 Task: Find connections with filter location Santafé with filter topic #Growthhacking with filter profile language German with filter current company Dentsu India with filter school ICFAI Foundation for Higher Education, Hyderabad with filter industry Internet Publishing with filter service category Real Estate Appraisal with filter keywords title Sales Representative
Action: Mouse moved to (525, 58)
Screenshot: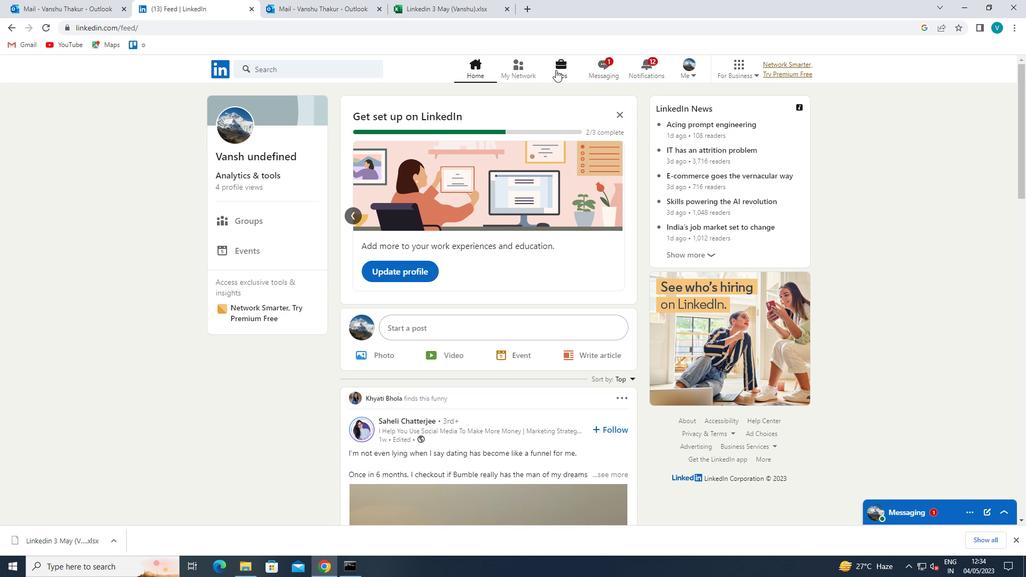 
Action: Mouse pressed left at (525, 58)
Screenshot: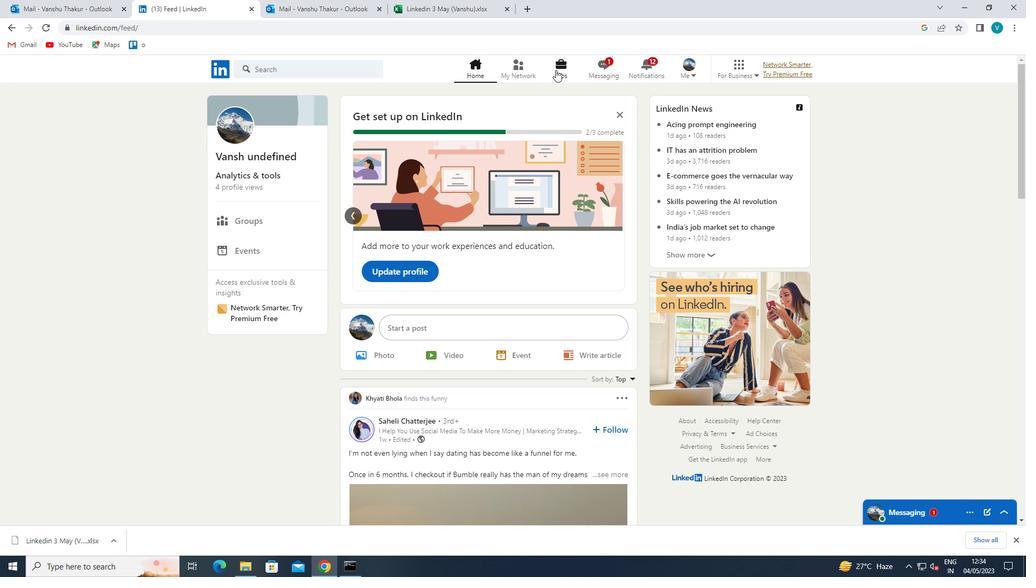 
Action: Mouse moved to (310, 136)
Screenshot: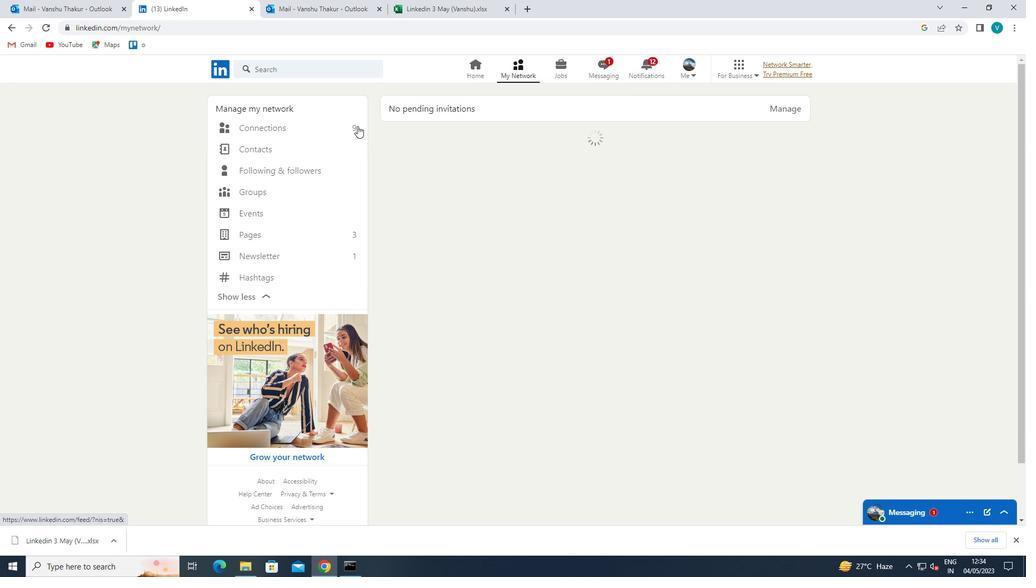 
Action: Mouse pressed left at (310, 136)
Screenshot: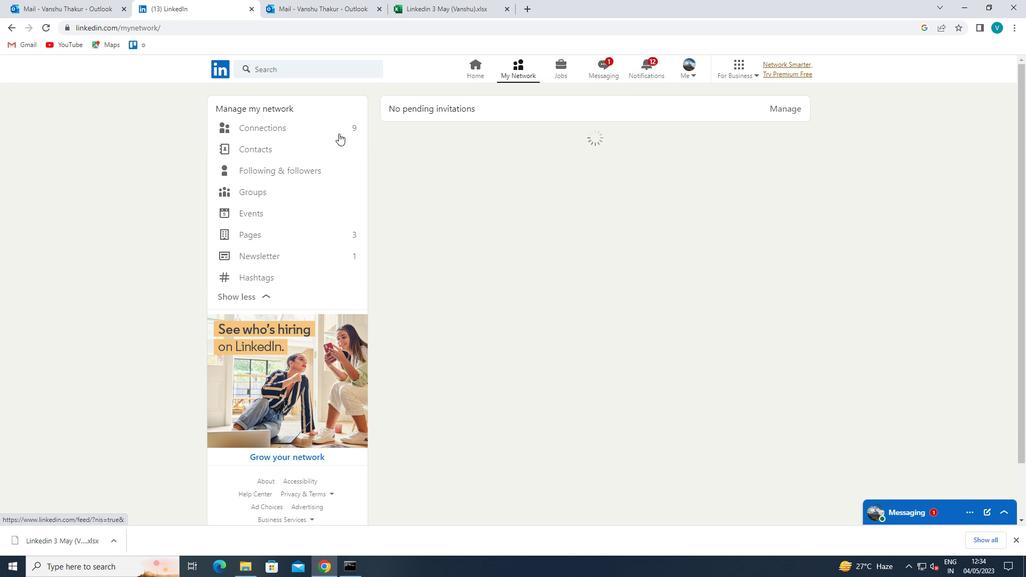 
Action: Mouse moved to (318, 130)
Screenshot: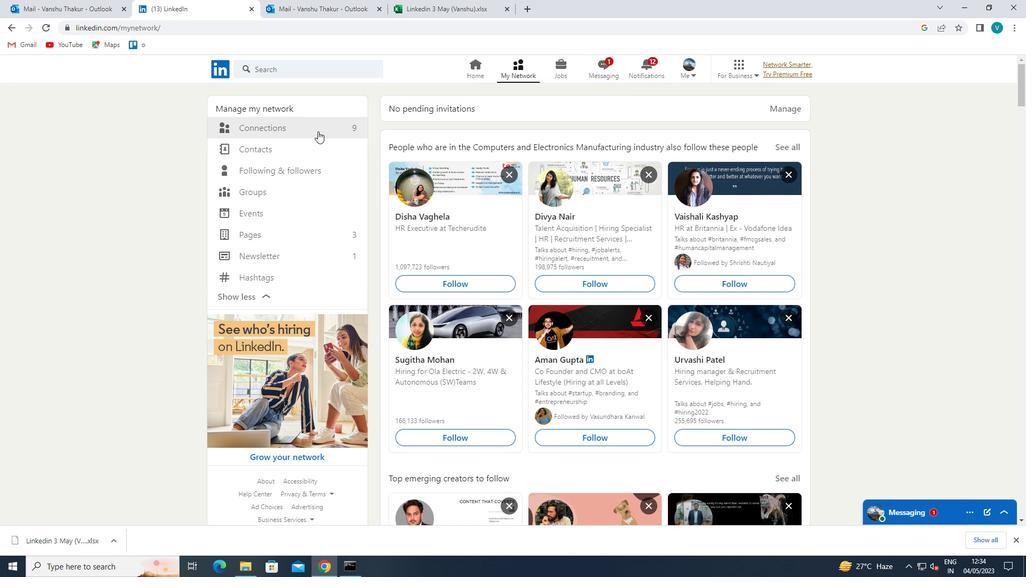 
Action: Mouse pressed left at (318, 130)
Screenshot: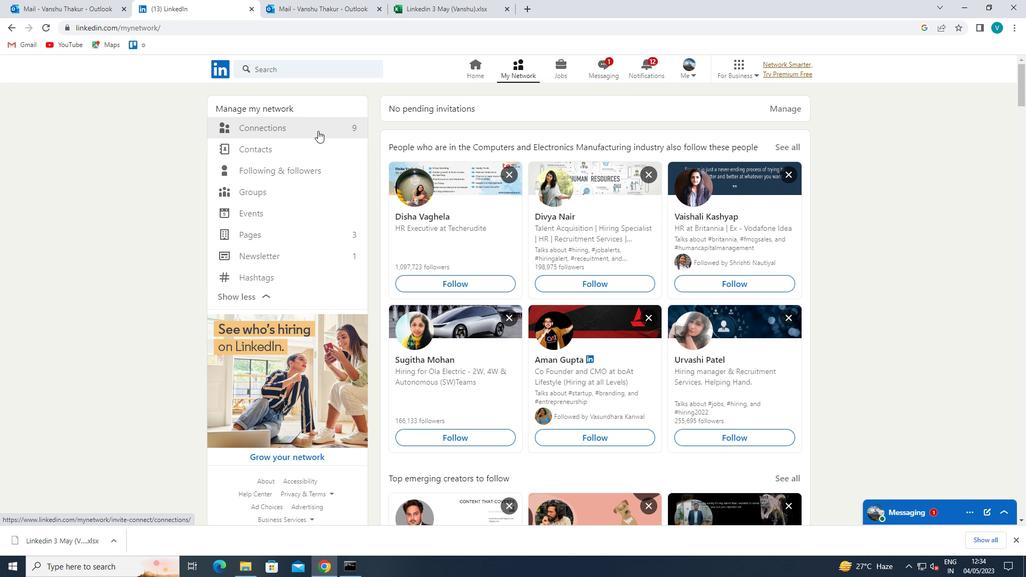 
Action: Mouse moved to (318, 130)
Screenshot: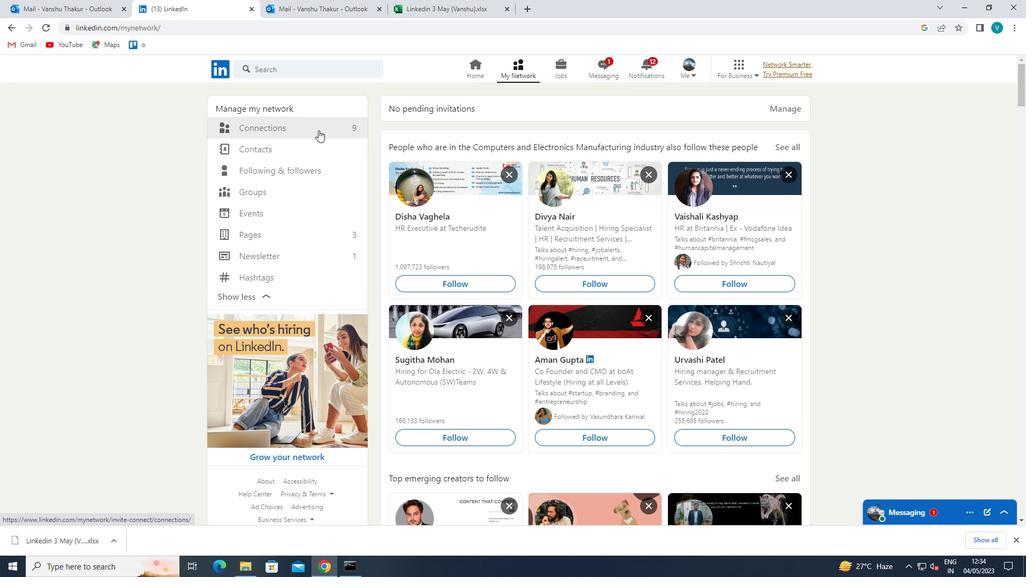 
Action: Mouse pressed left at (318, 130)
Screenshot: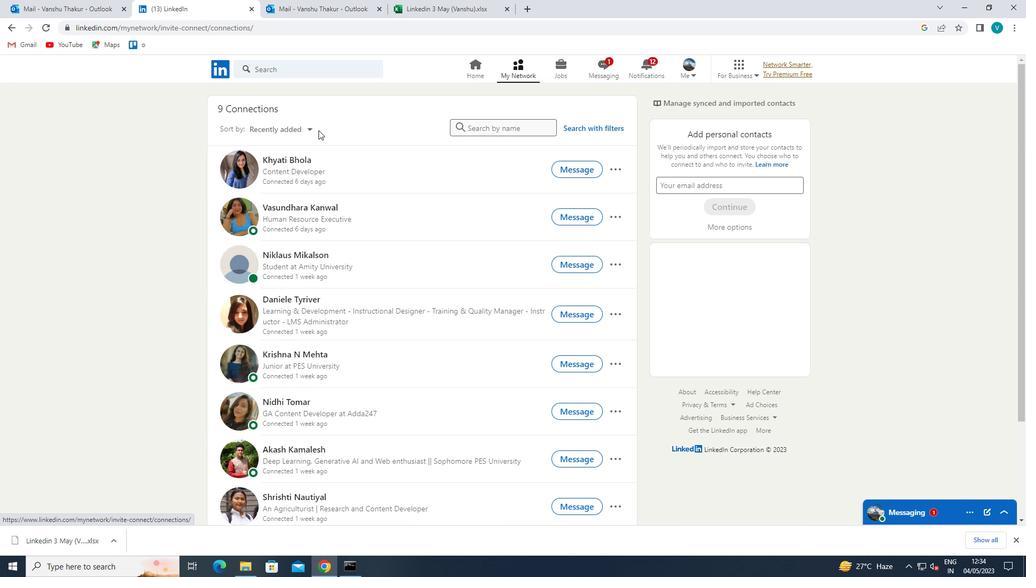 
Action: Mouse moved to (577, 124)
Screenshot: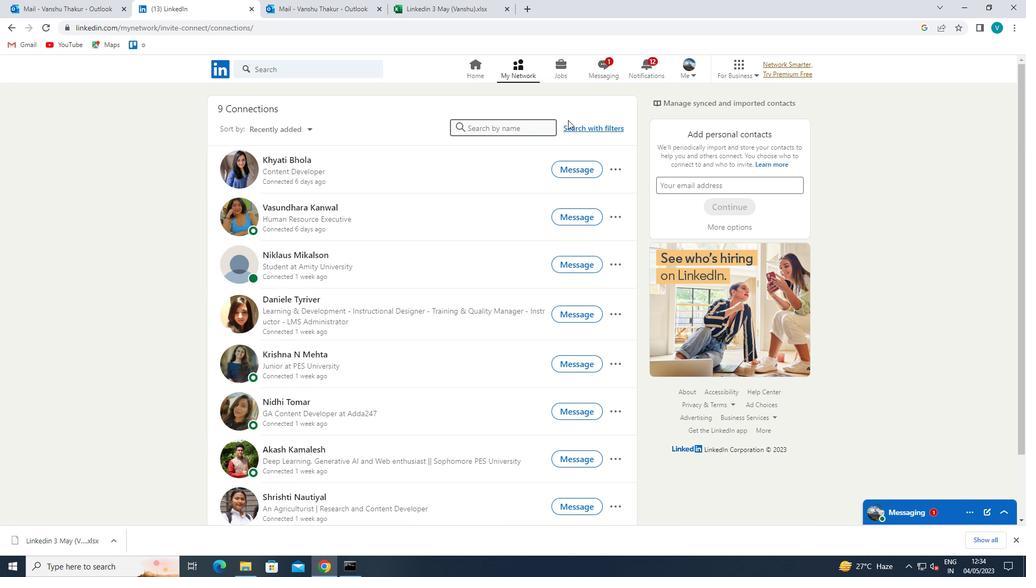 
Action: Mouse pressed left at (577, 124)
Screenshot: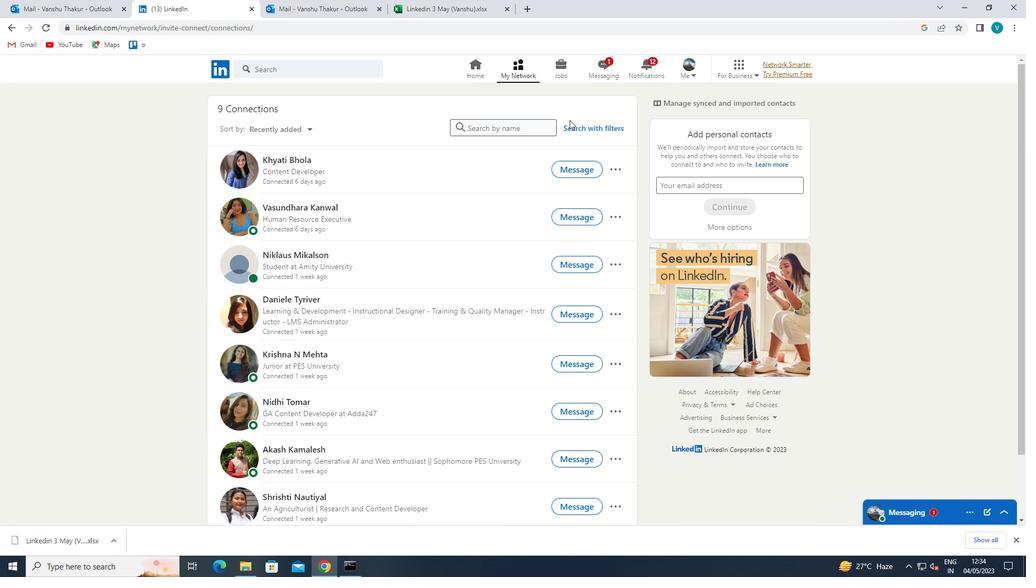 
Action: Mouse moved to (520, 100)
Screenshot: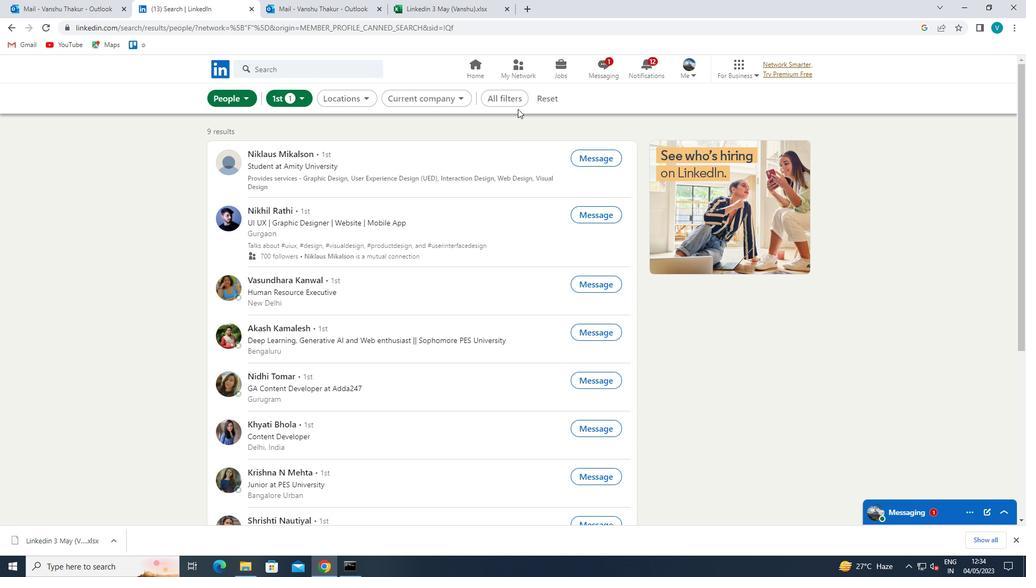 
Action: Mouse pressed left at (520, 100)
Screenshot: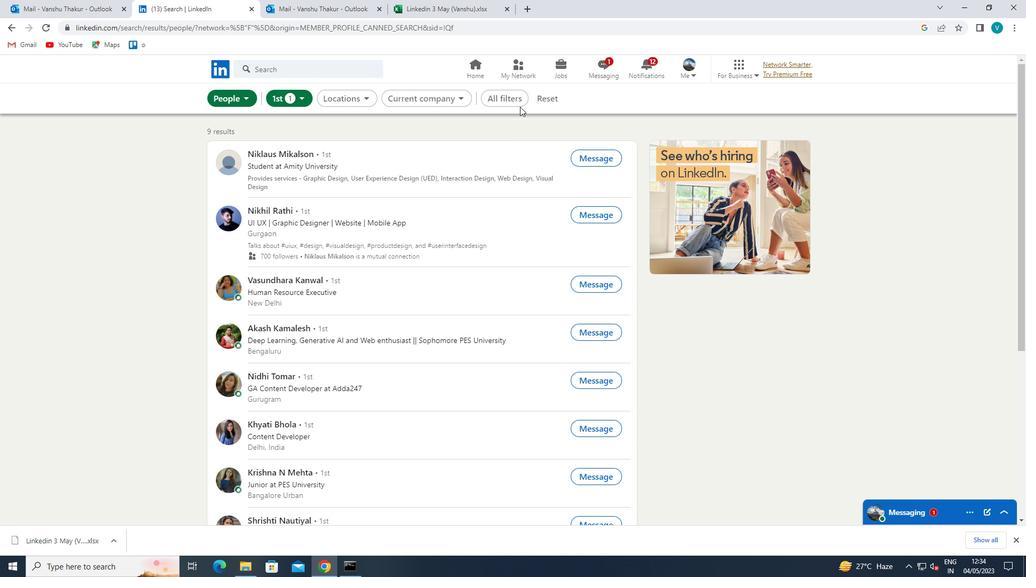 
Action: Mouse moved to (881, 236)
Screenshot: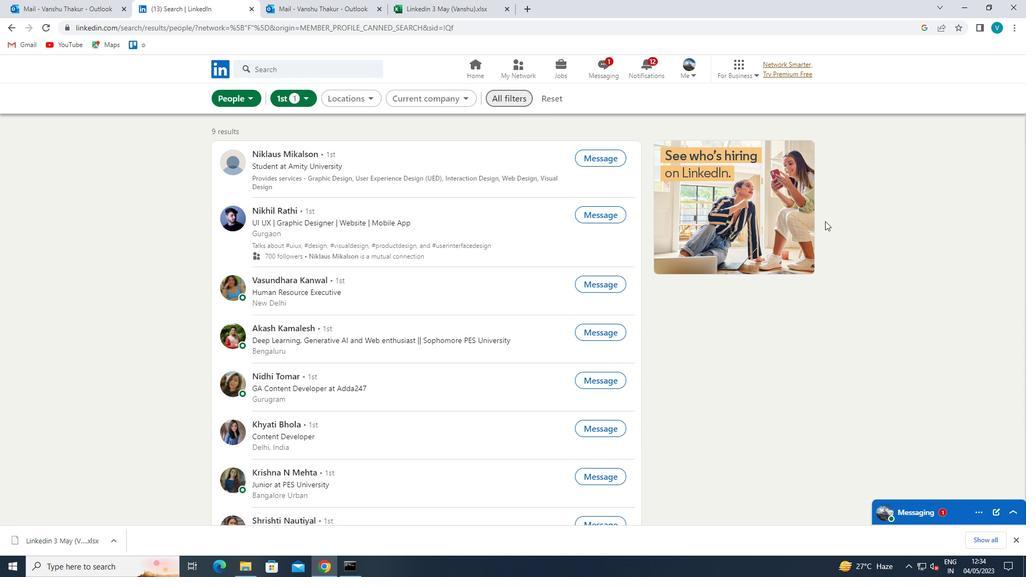 
Action: Mouse scrolled (881, 235) with delta (0, 0)
Screenshot: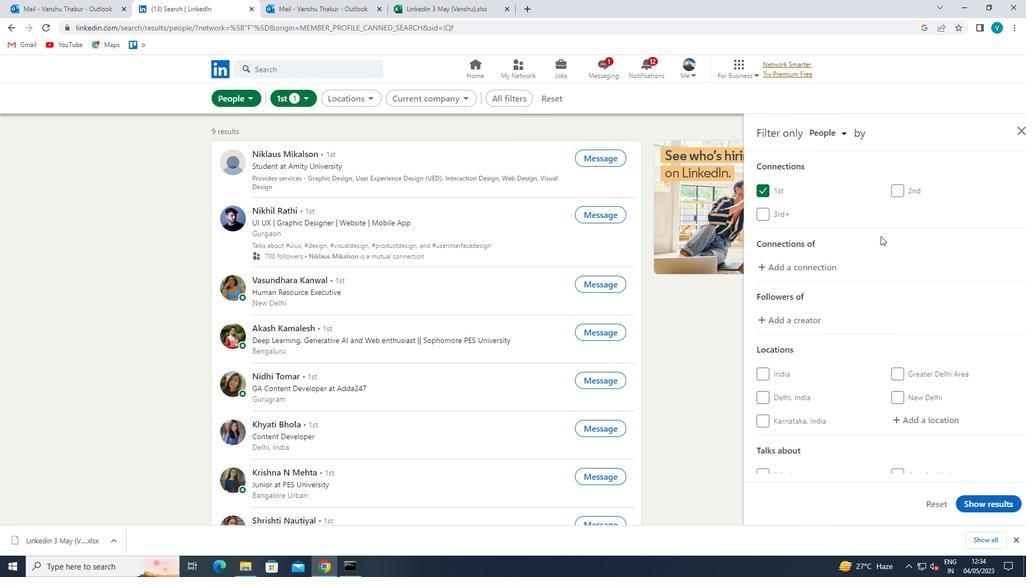 
Action: Mouse scrolled (881, 235) with delta (0, 0)
Screenshot: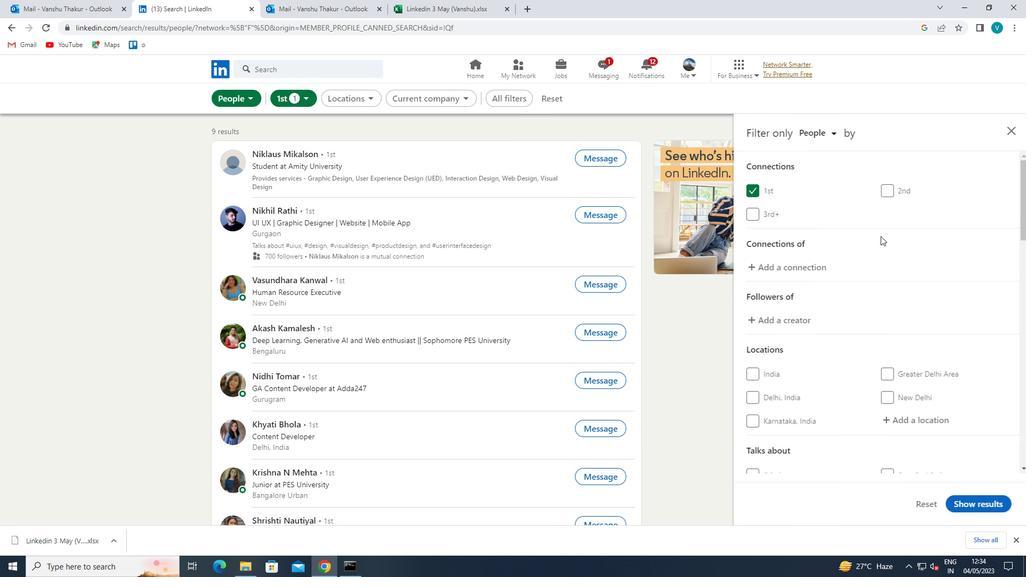 
Action: Mouse moved to (912, 310)
Screenshot: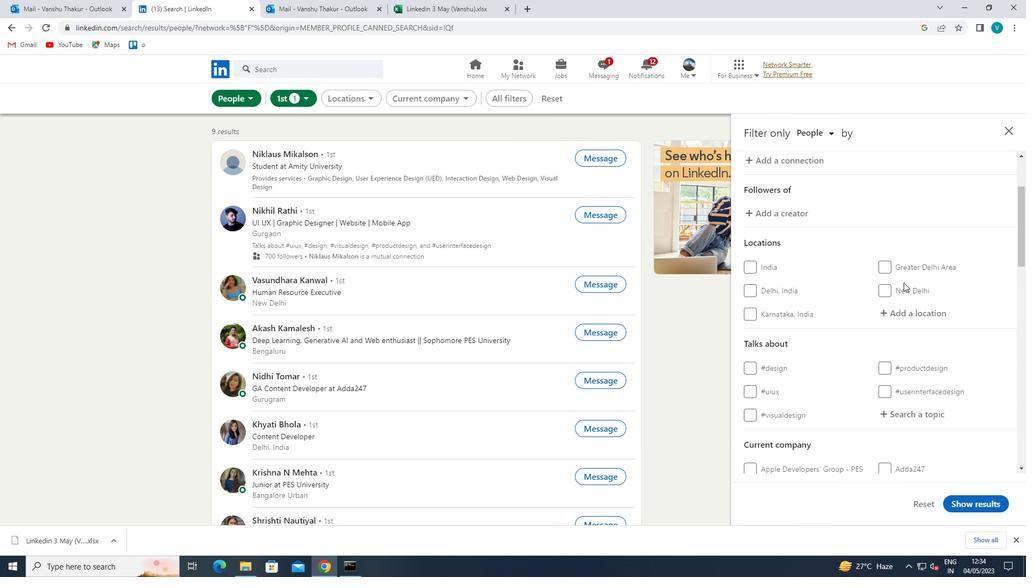 
Action: Mouse pressed left at (912, 310)
Screenshot: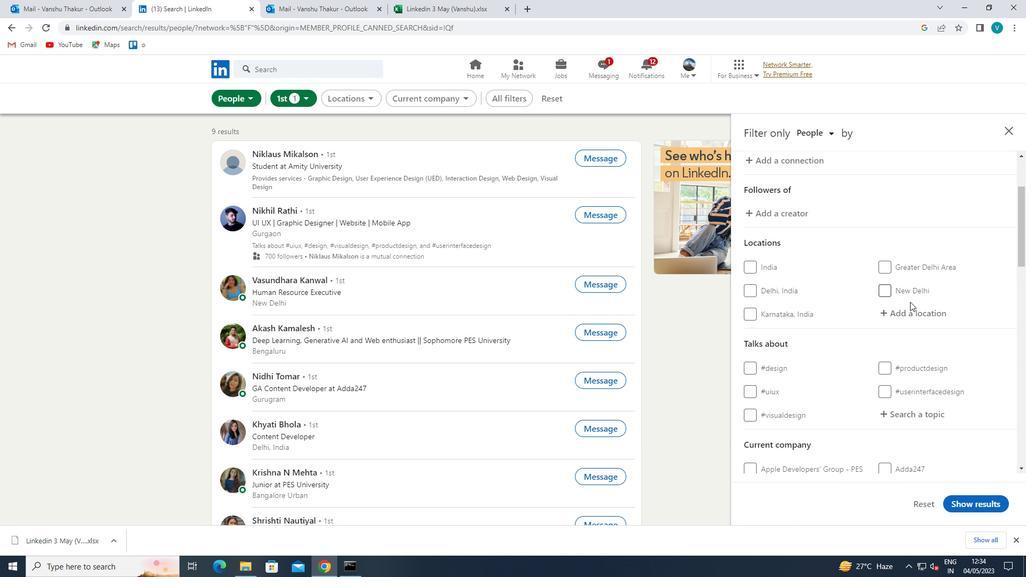 
Action: Key pressed <Key.shift>SANTAFE
Screenshot: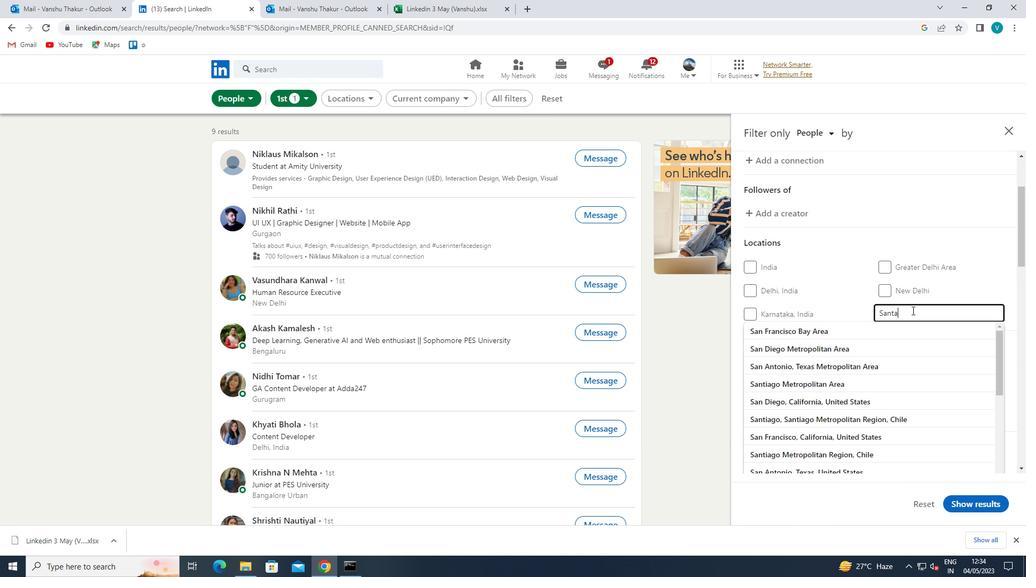 
Action: Mouse moved to (885, 329)
Screenshot: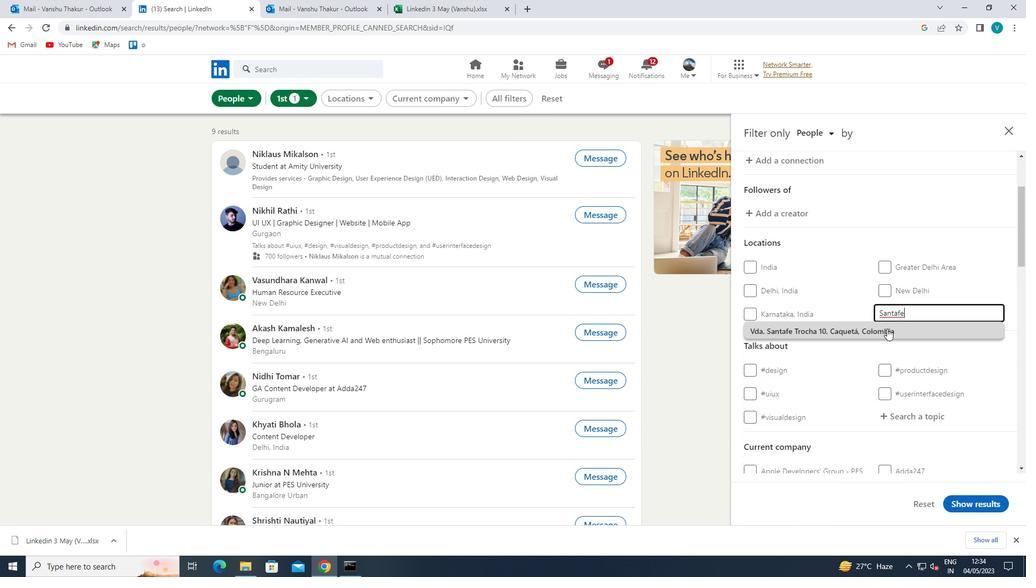 
Action: Mouse pressed left at (885, 329)
Screenshot: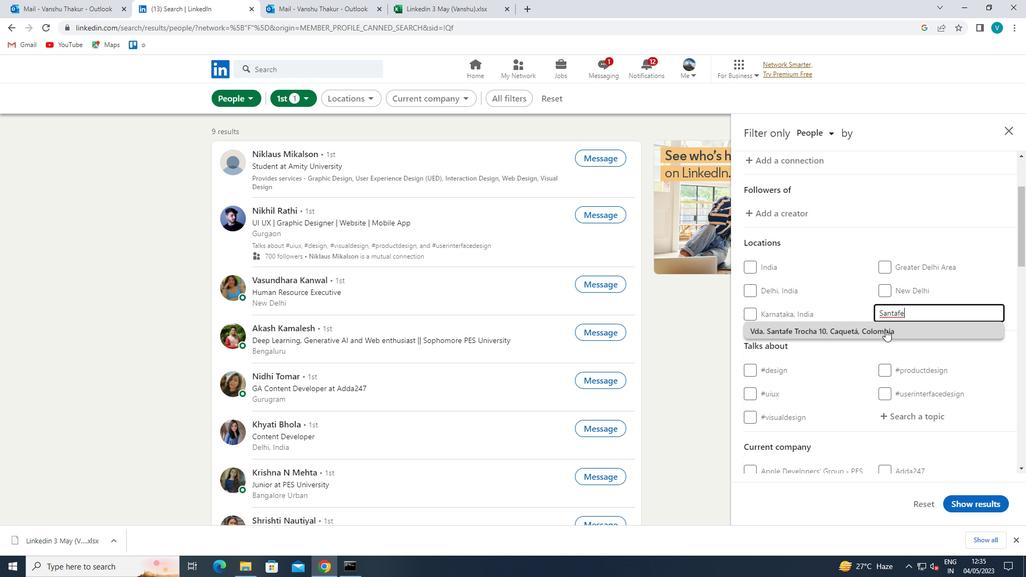 
Action: Mouse scrolled (885, 329) with delta (0, 0)
Screenshot: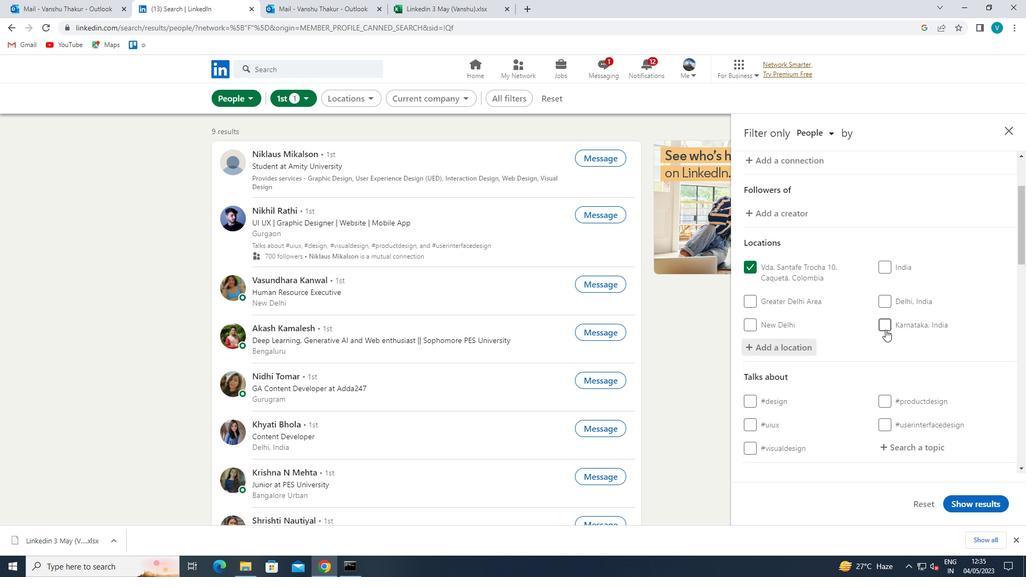 
Action: Mouse scrolled (885, 329) with delta (0, 0)
Screenshot: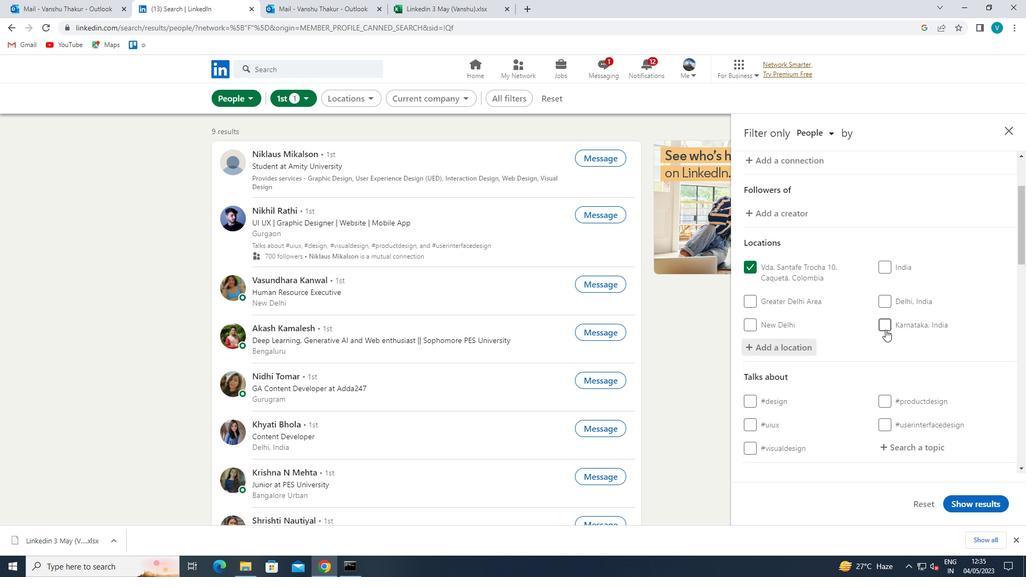 
Action: Mouse moved to (907, 349)
Screenshot: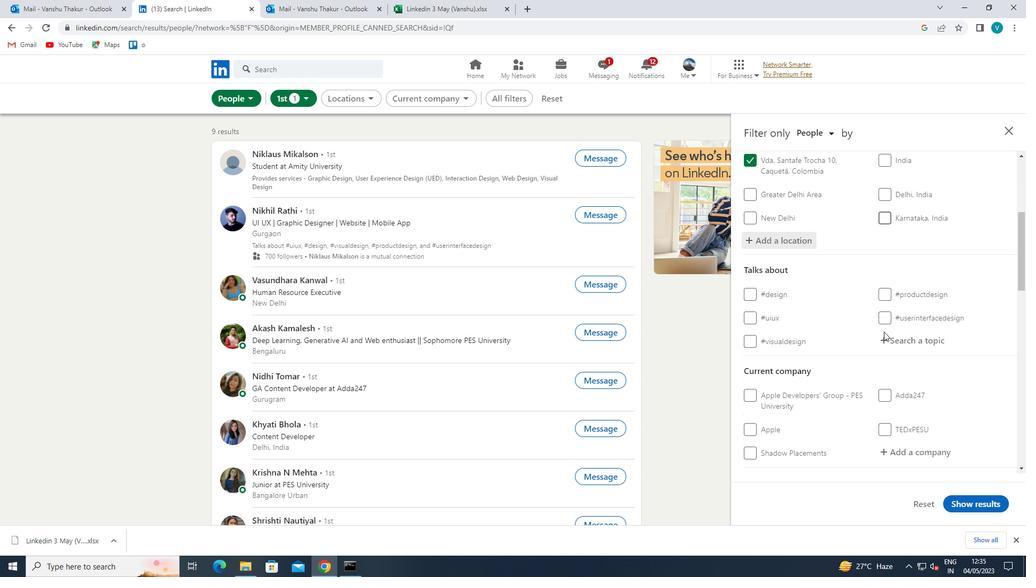 
Action: Mouse pressed left at (907, 349)
Screenshot: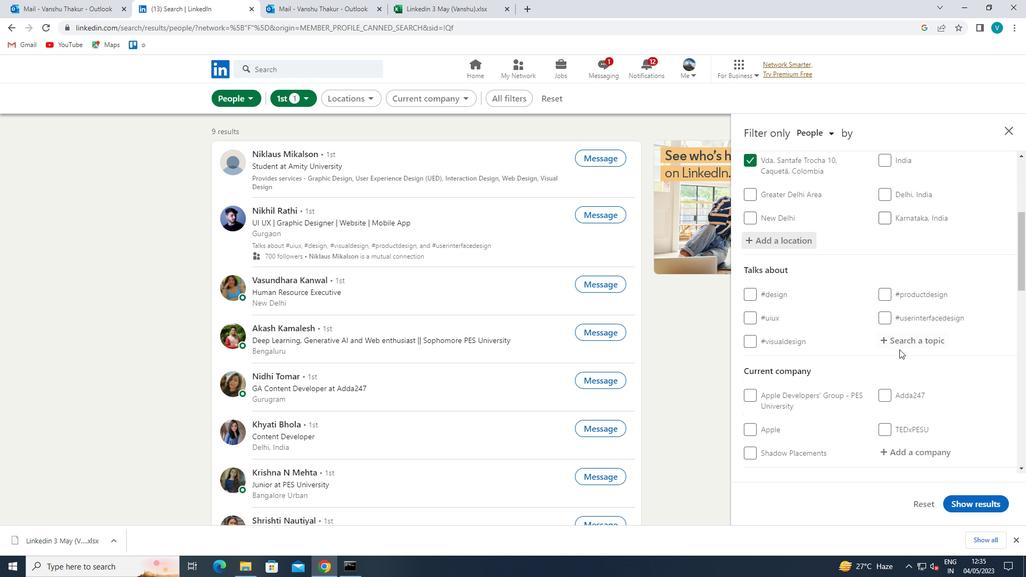 
Action: Mouse moved to (918, 342)
Screenshot: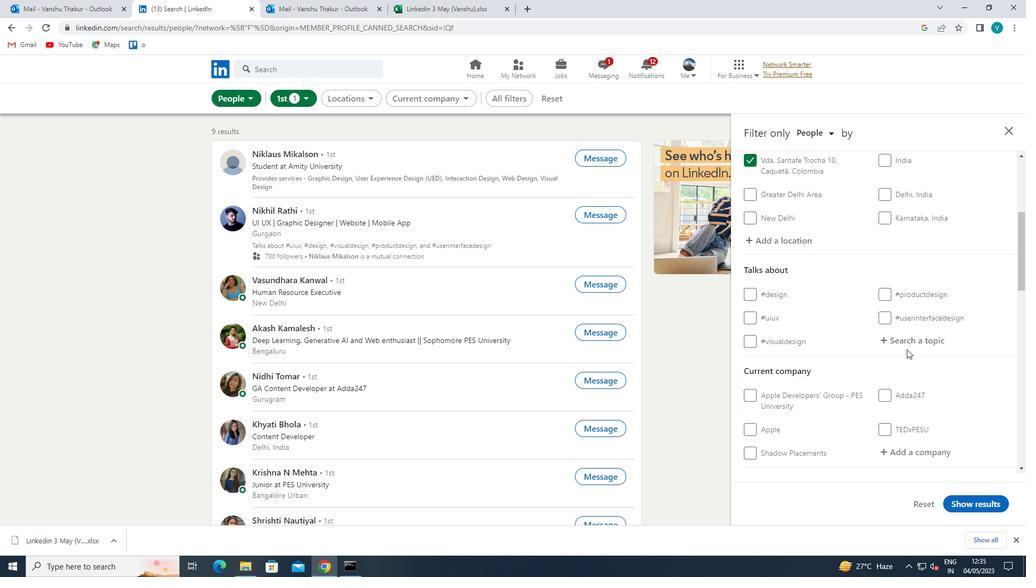 
Action: Mouse pressed left at (918, 342)
Screenshot: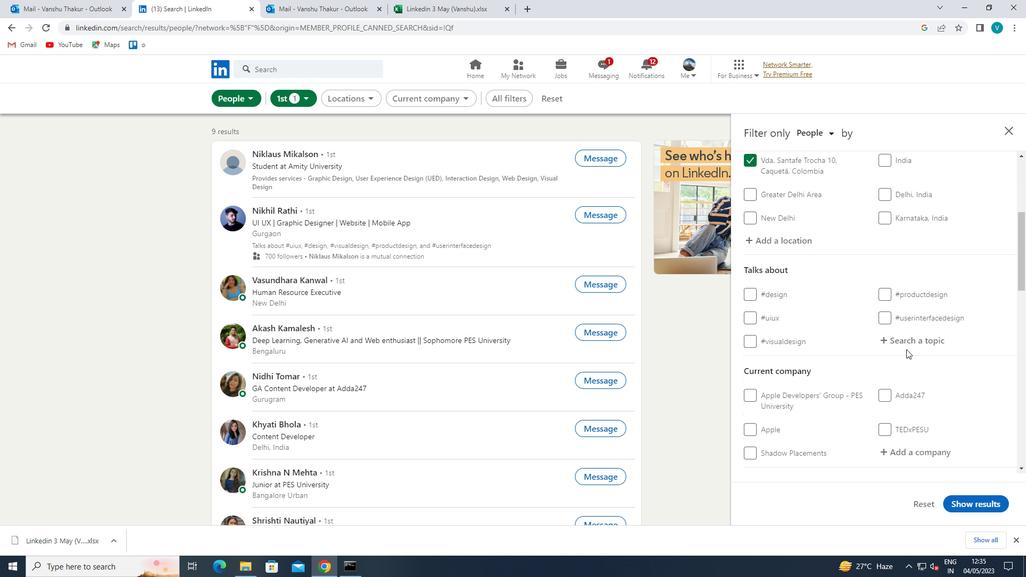 
Action: Key pressed GROWTH
Screenshot: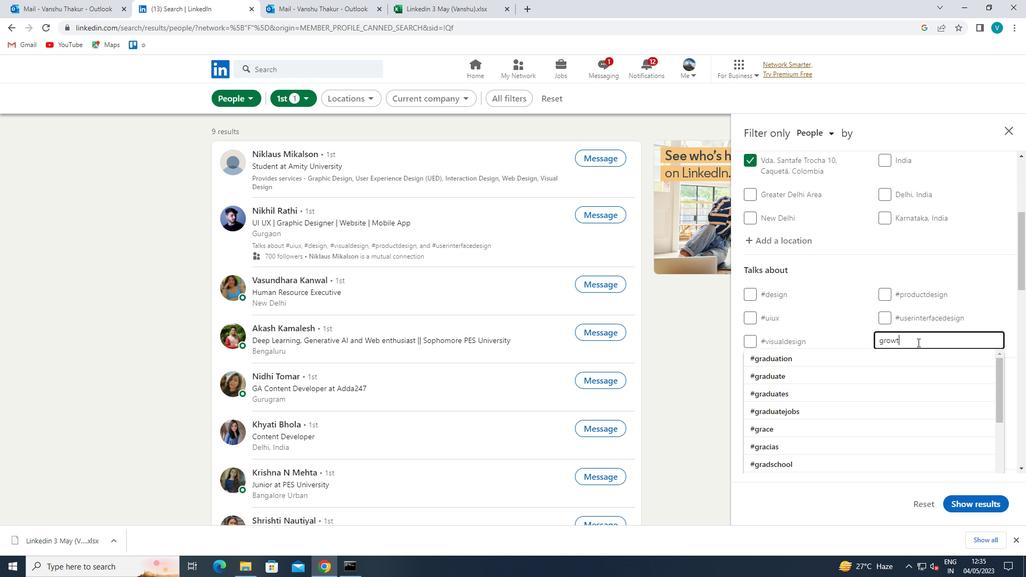 
Action: Mouse moved to (832, 387)
Screenshot: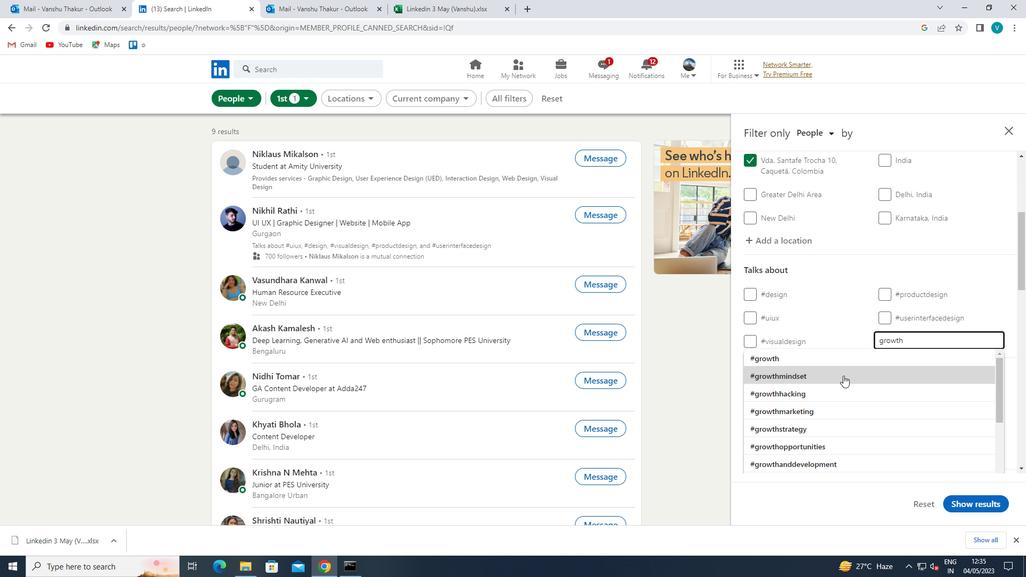 
Action: Mouse pressed left at (832, 387)
Screenshot: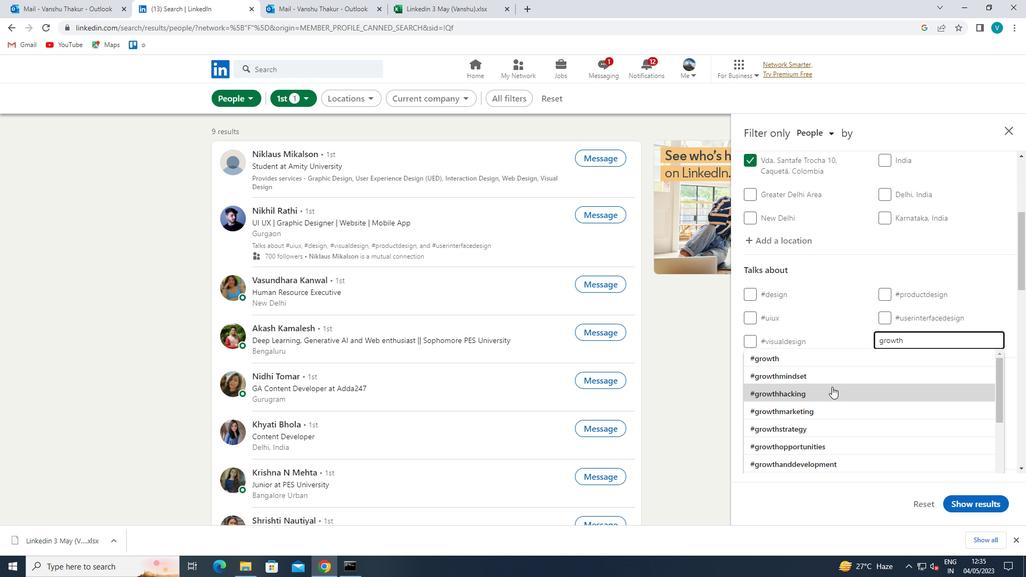 
Action: Mouse moved to (831, 387)
Screenshot: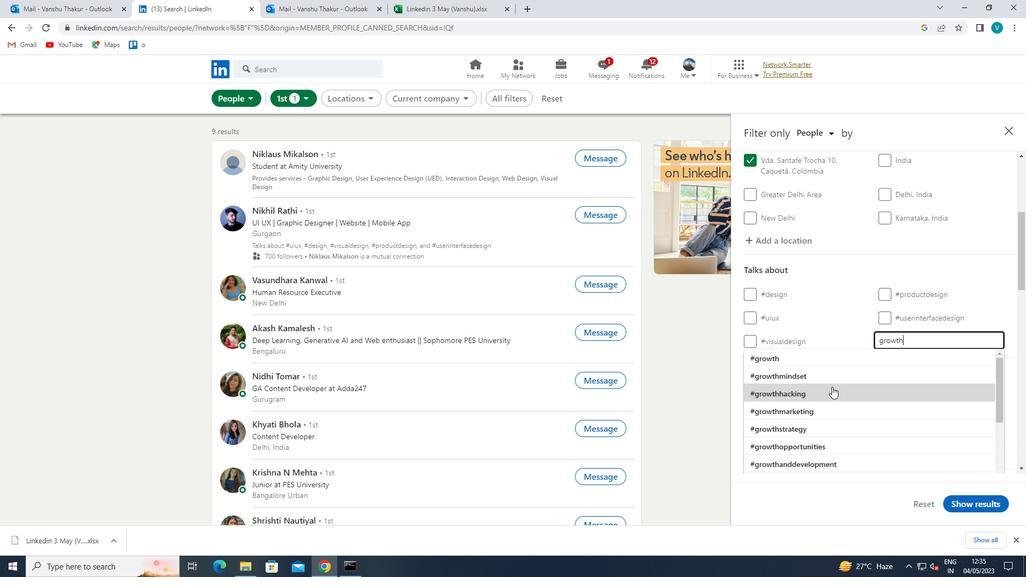
Action: Mouse scrolled (831, 387) with delta (0, 0)
Screenshot: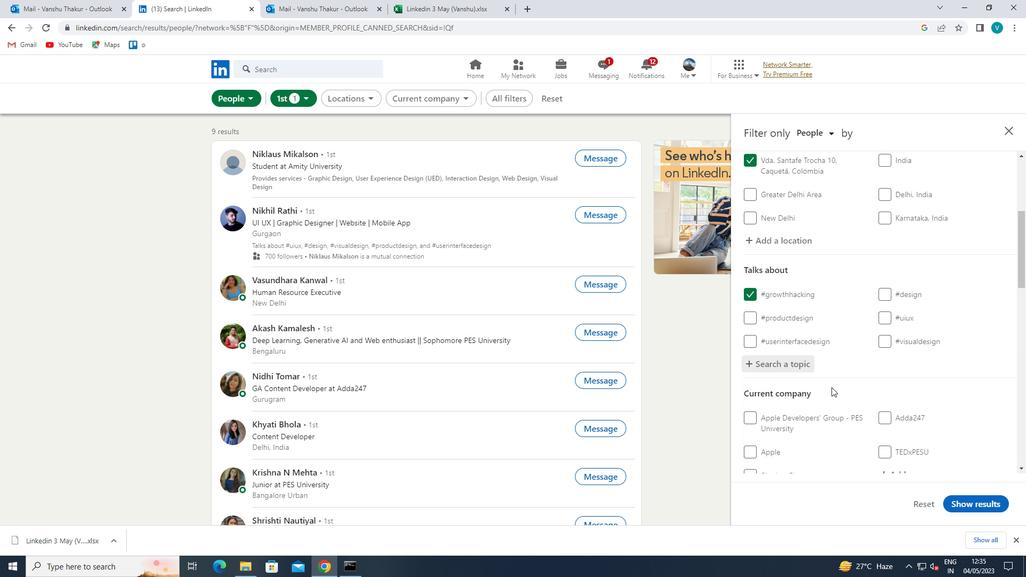 
Action: Mouse scrolled (831, 387) with delta (0, 0)
Screenshot: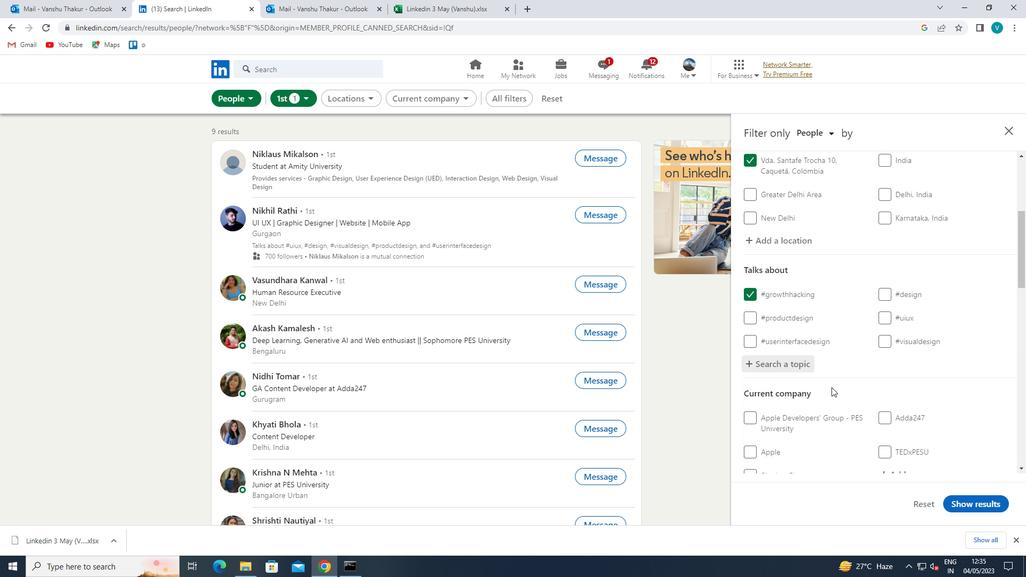 
Action: Mouse moved to (831, 387)
Screenshot: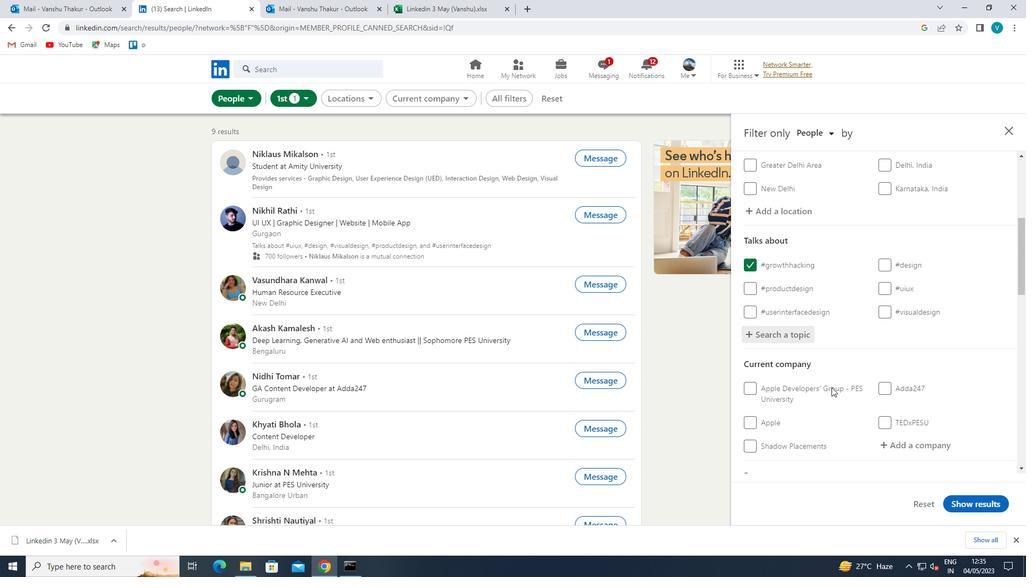 
Action: Mouse scrolled (831, 387) with delta (0, 0)
Screenshot: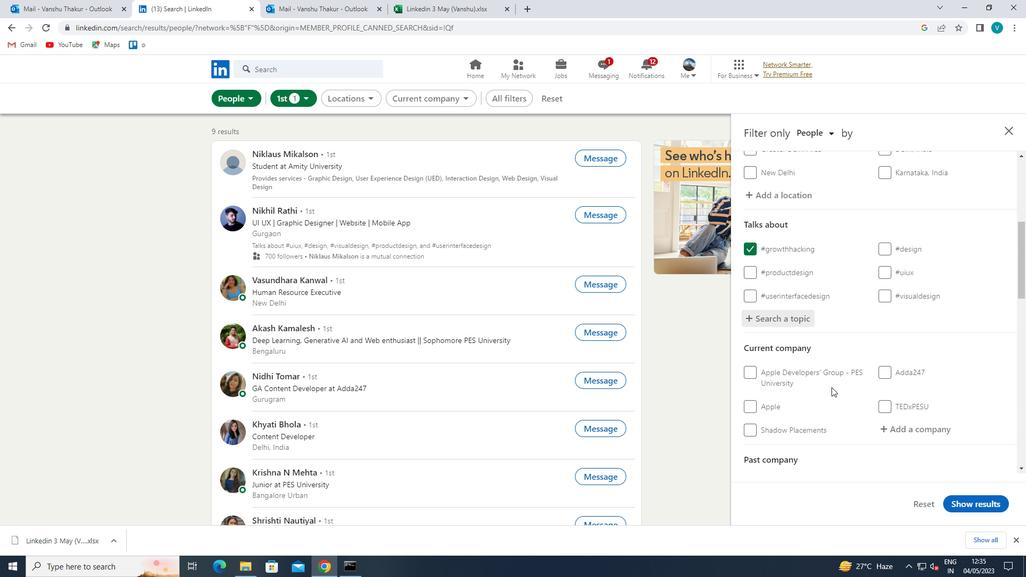 
Action: Mouse scrolled (831, 387) with delta (0, 0)
Screenshot: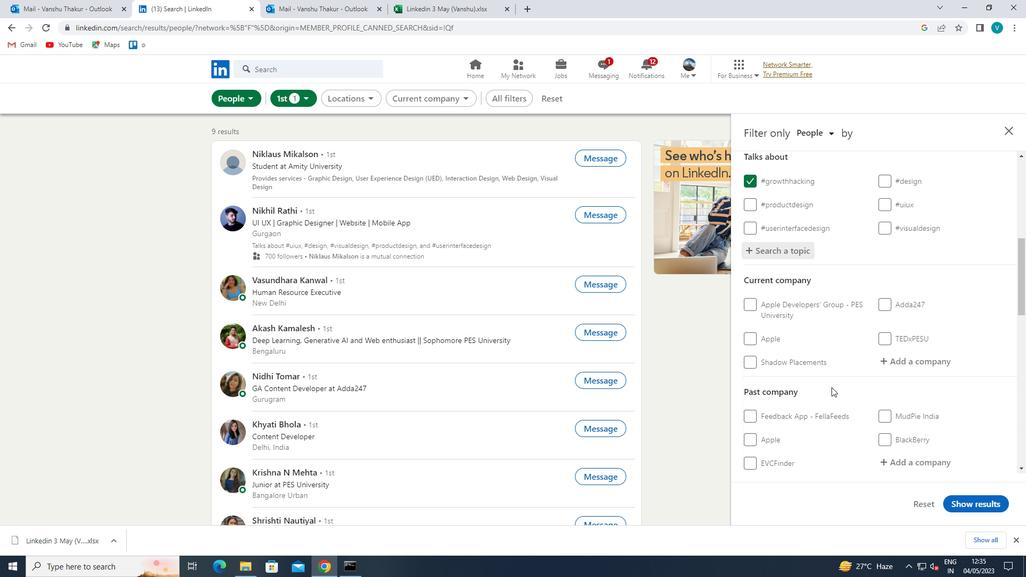 
Action: Mouse moved to (912, 267)
Screenshot: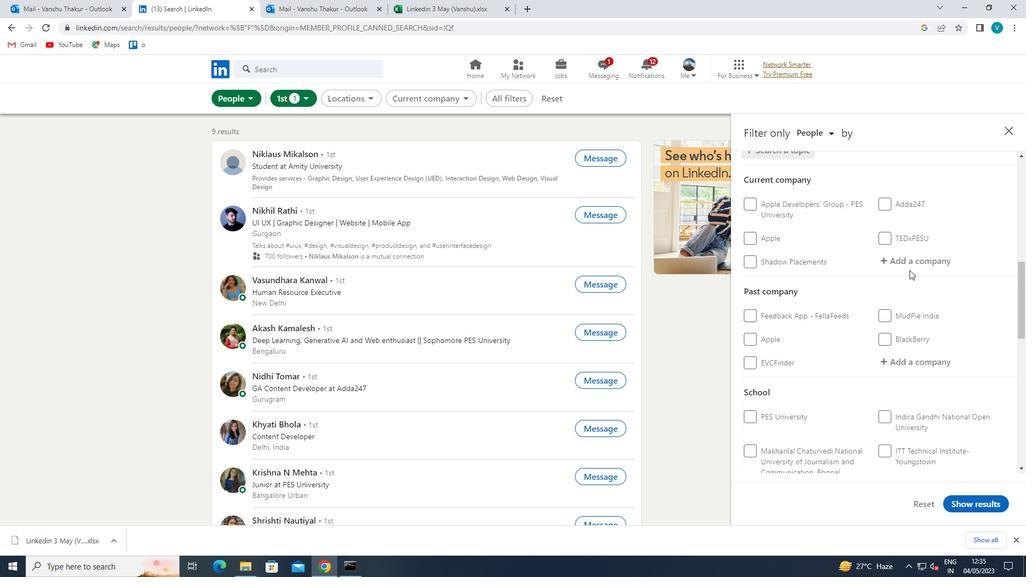 
Action: Mouse pressed left at (912, 267)
Screenshot: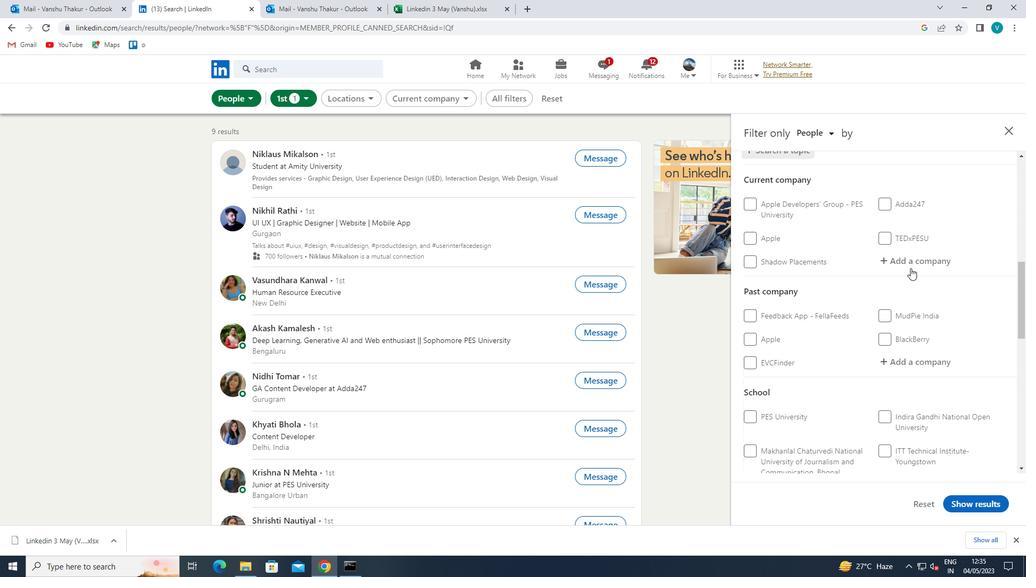 
Action: Mouse moved to (914, 265)
Screenshot: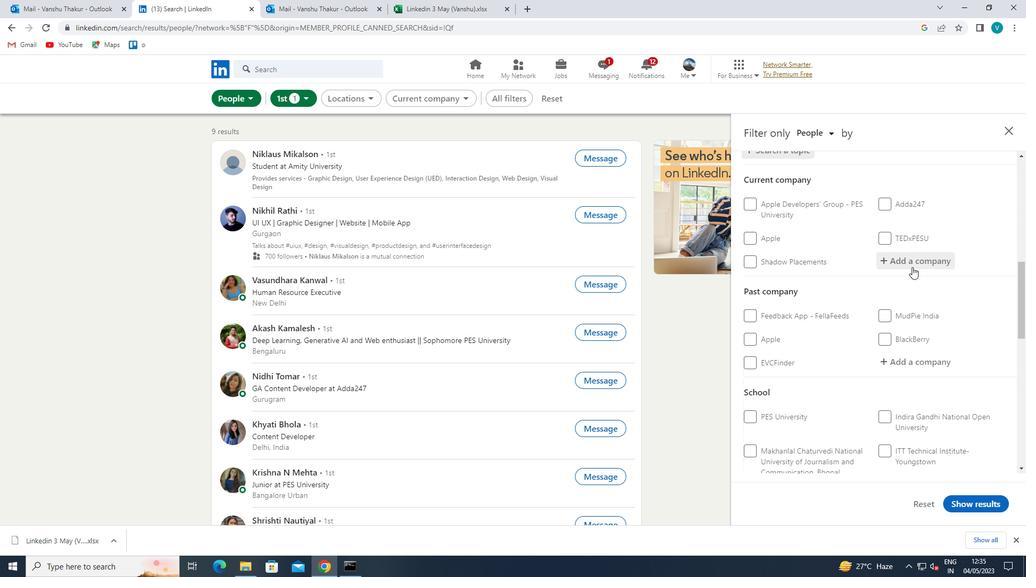 
Action: Key pressed <Key.shift><Key.shift>DENTSU
Screenshot: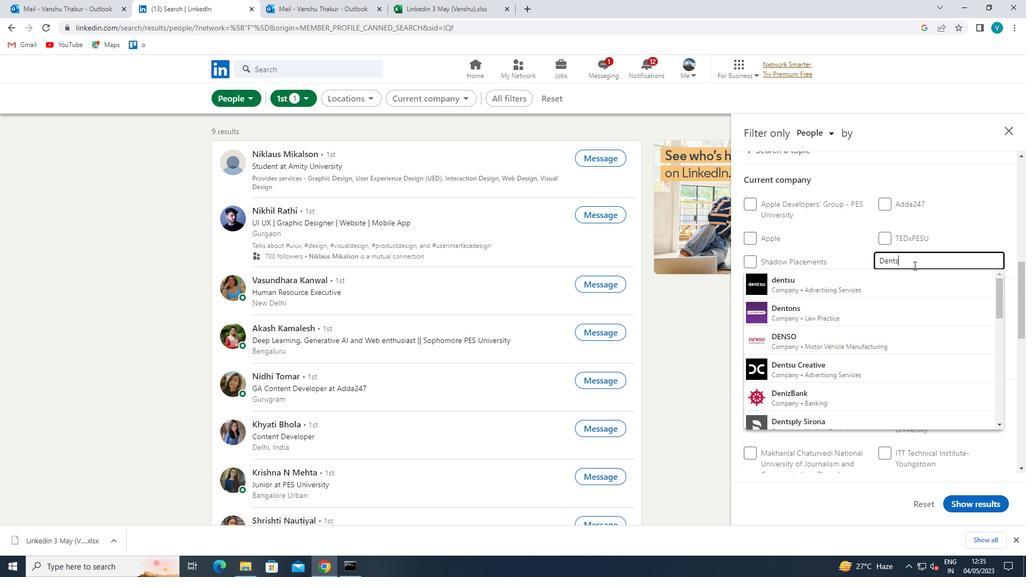 
Action: Mouse moved to (901, 392)
Screenshot: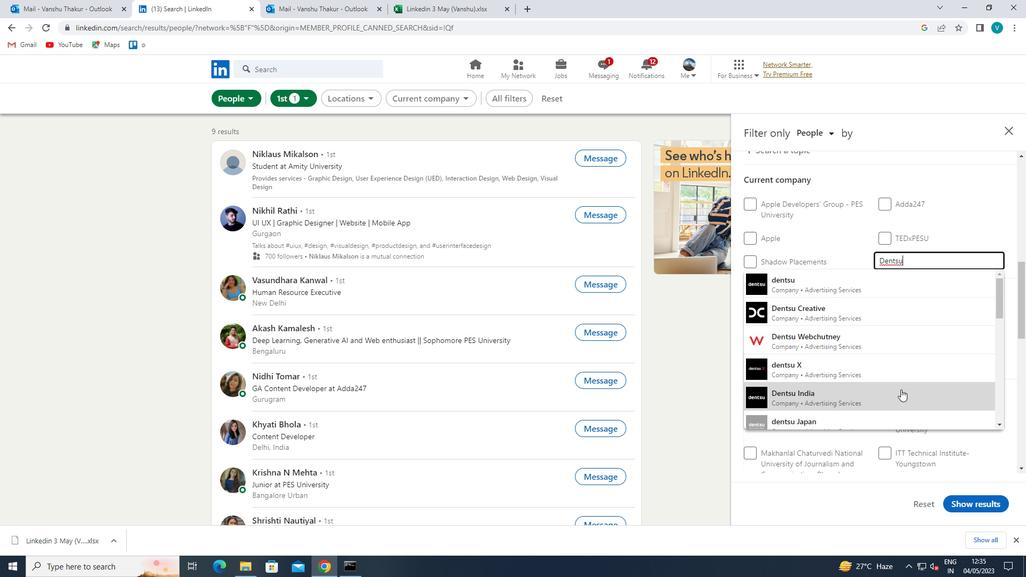 
Action: Mouse pressed left at (901, 392)
Screenshot: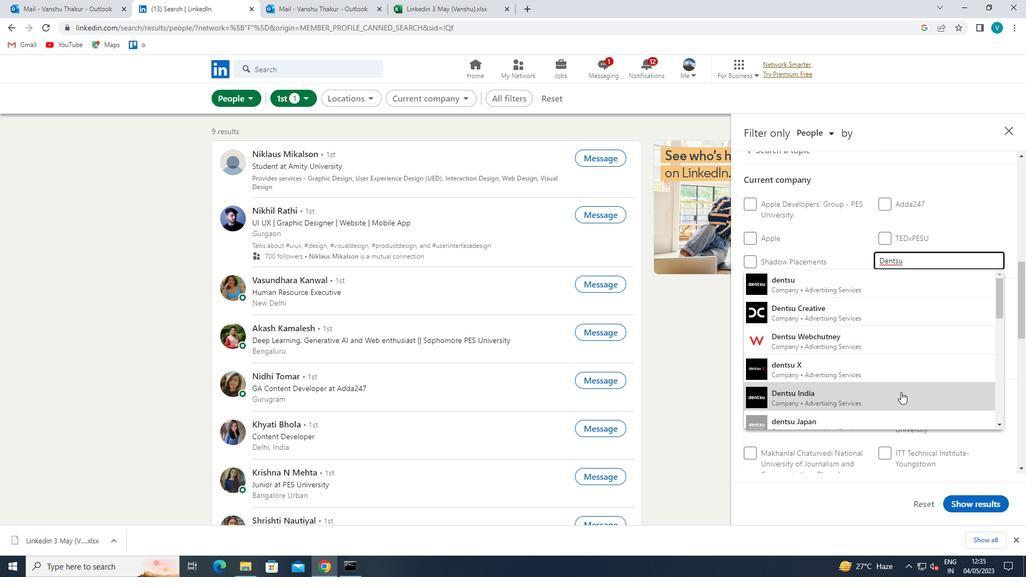 
Action: Mouse moved to (918, 303)
Screenshot: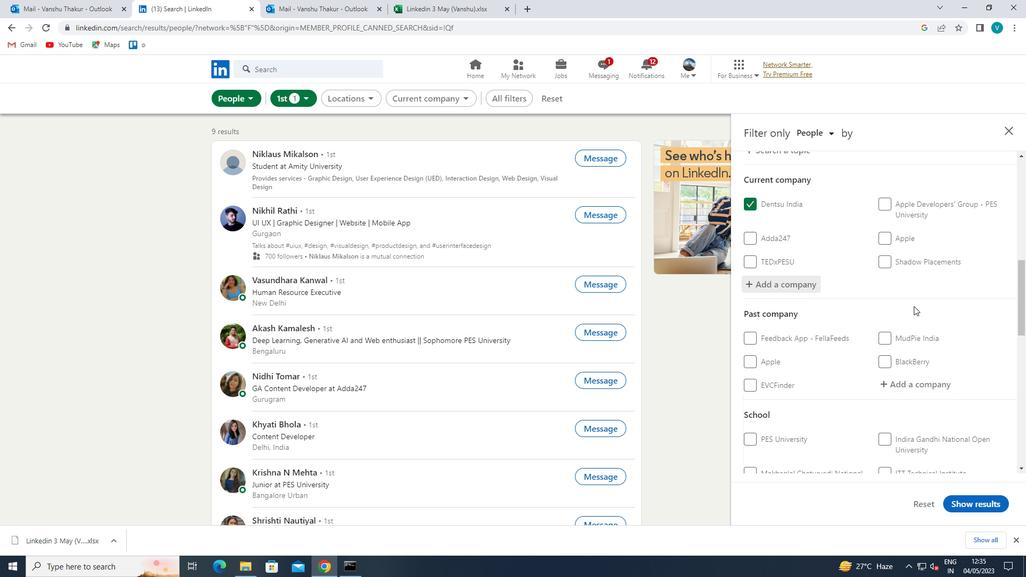 
Action: Mouse scrolled (918, 303) with delta (0, 0)
Screenshot: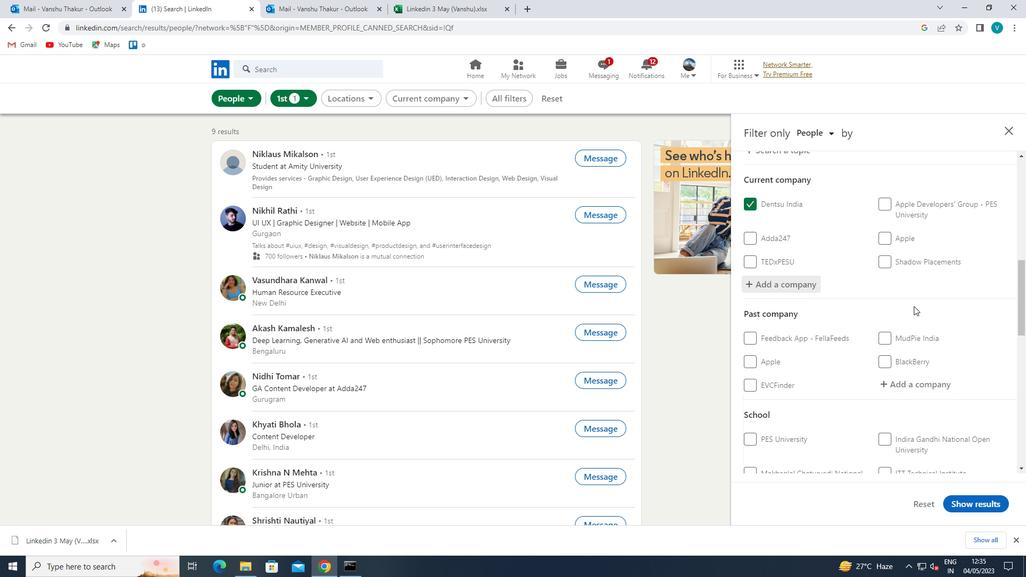 
Action: Mouse moved to (919, 303)
Screenshot: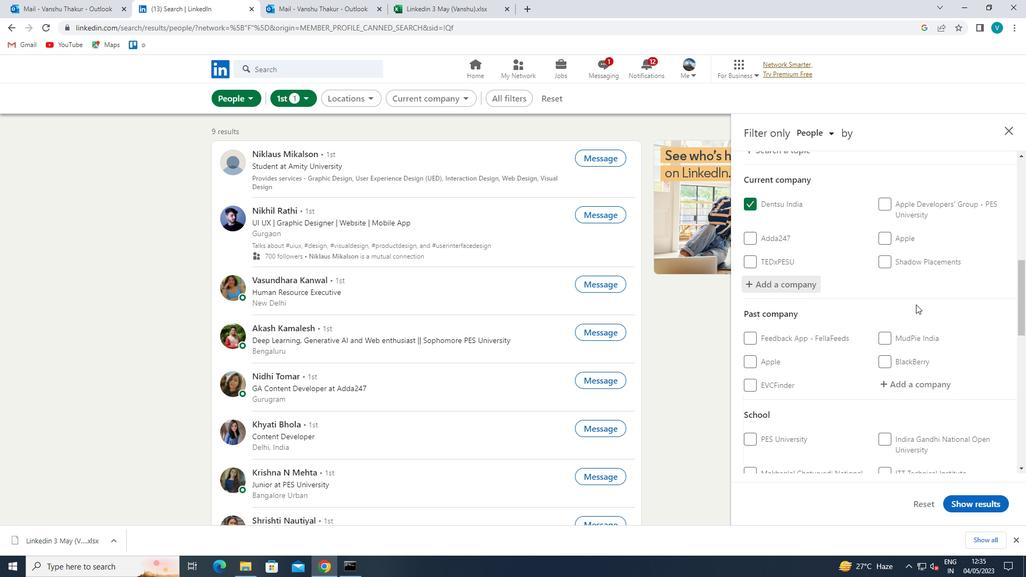 
Action: Mouse scrolled (919, 302) with delta (0, 0)
Screenshot: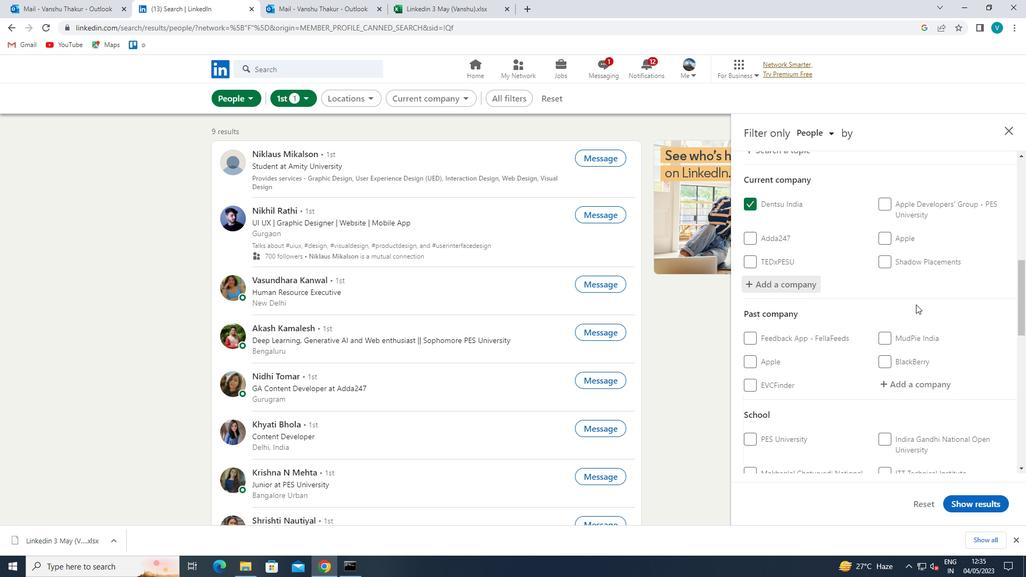
Action: Mouse moved to (920, 302)
Screenshot: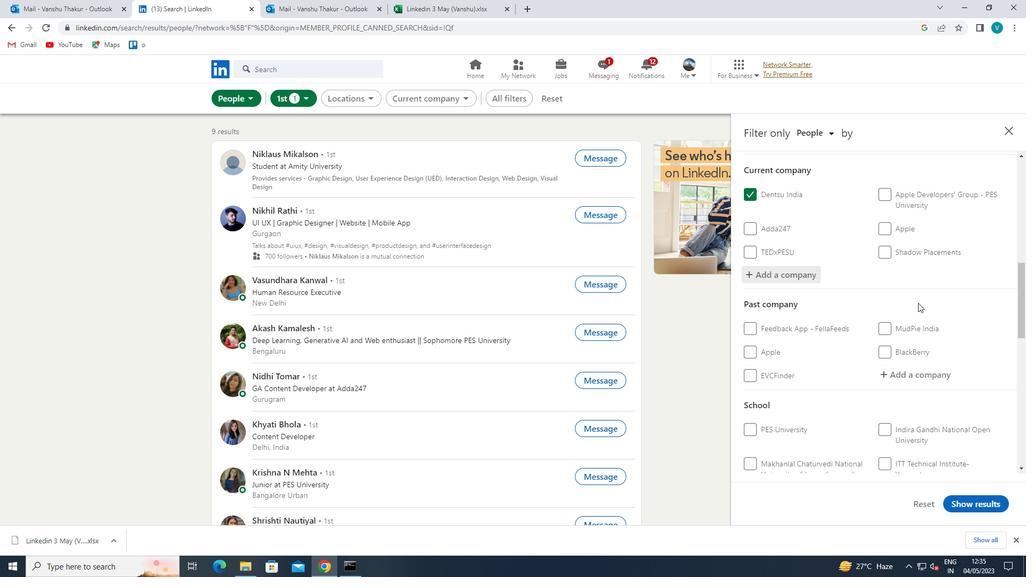 
Action: Mouse scrolled (920, 301) with delta (0, 0)
Screenshot: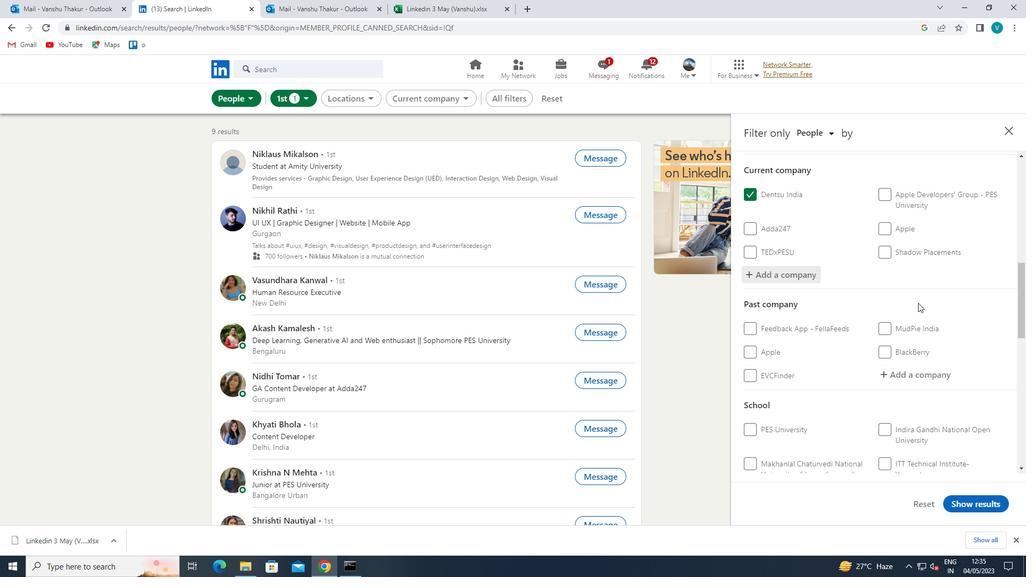 
Action: Mouse moved to (916, 355)
Screenshot: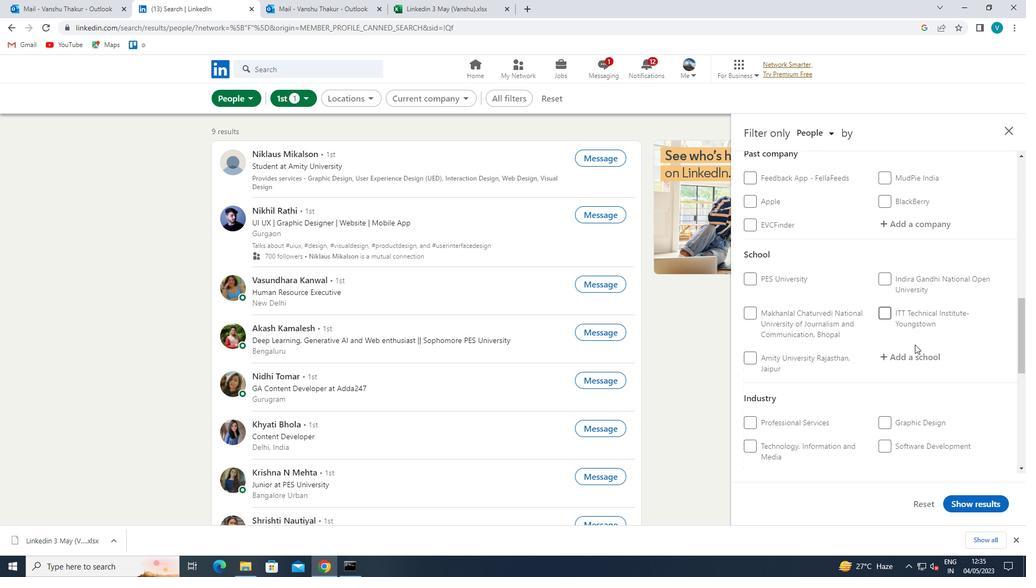 
Action: Mouse pressed left at (916, 355)
Screenshot: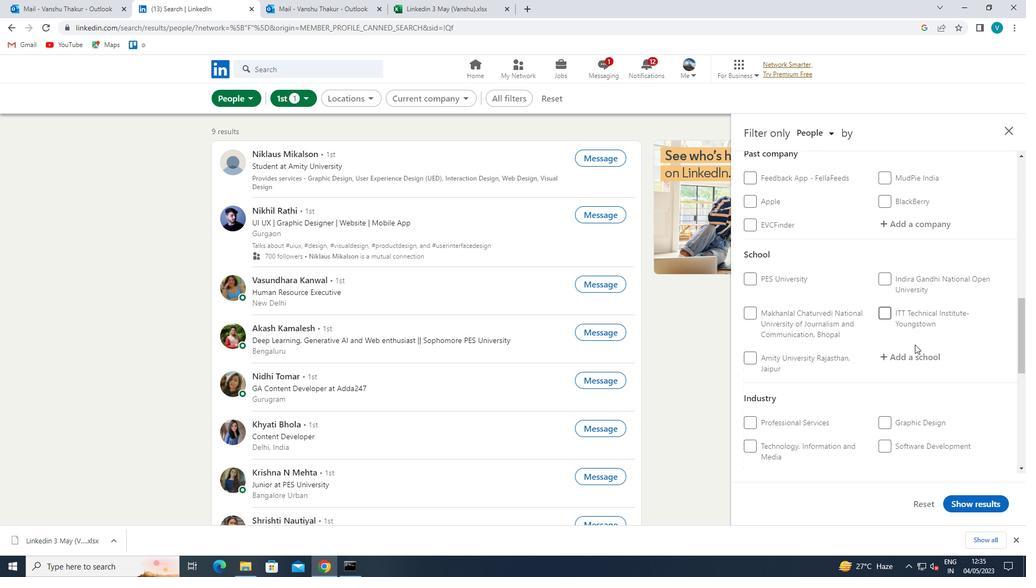
Action: Key pressed <Key.shift>ICFAI
Screenshot: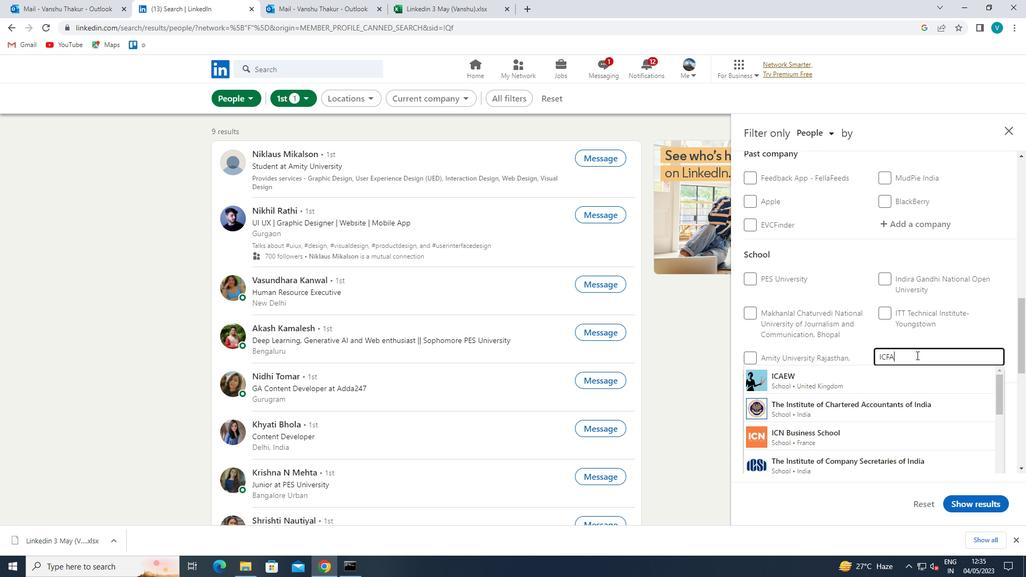 
Action: Mouse moved to (924, 466)
Screenshot: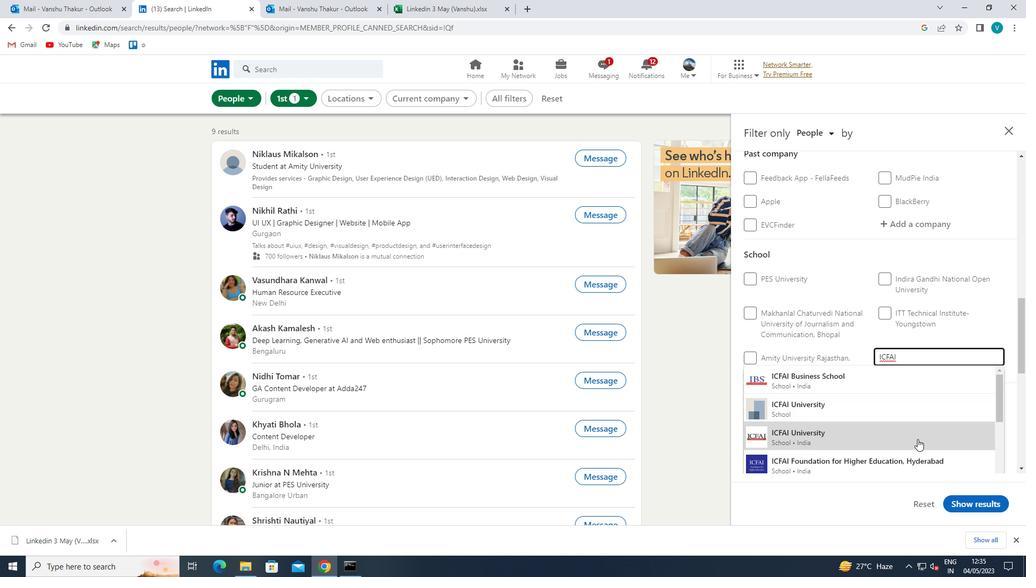 
Action: Mouse pressed left at (924, 466)
Screenshot: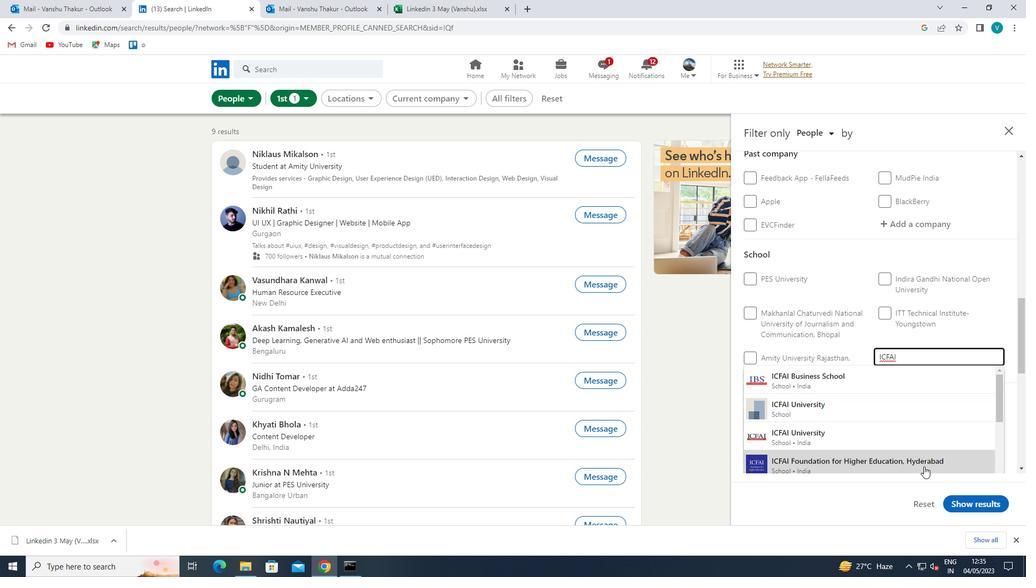 
Action: Mouse moved to (920, 436)
Screenshot: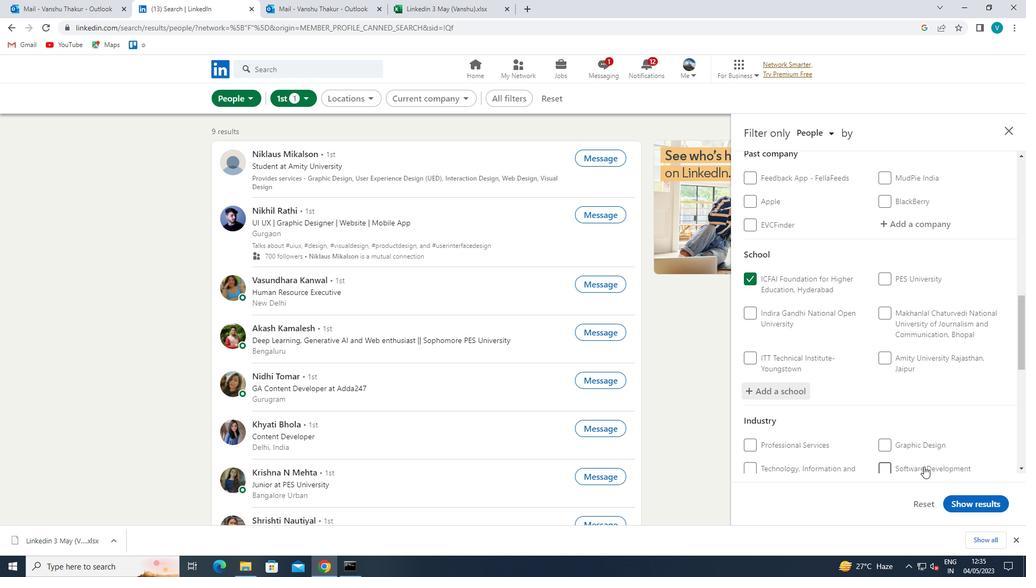 
Action: Mouse scrolled (920, 435) with delta (0, 0)
Screenshot: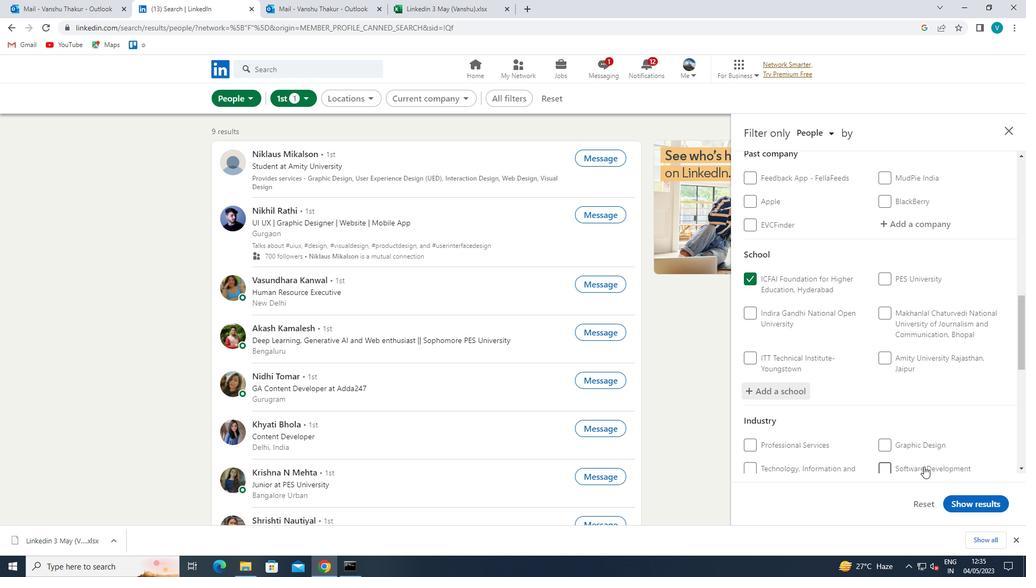 
Action: Mouse moved to (918, 409)
Screenshot: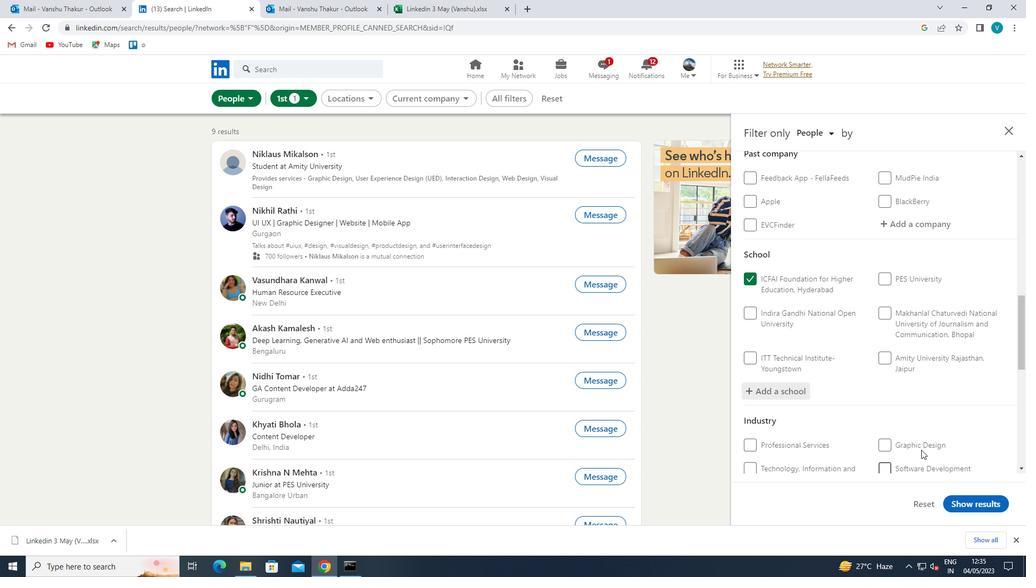 
Action: Mouse scrolled (918, 409) with delta (0, 0)
Screenshot: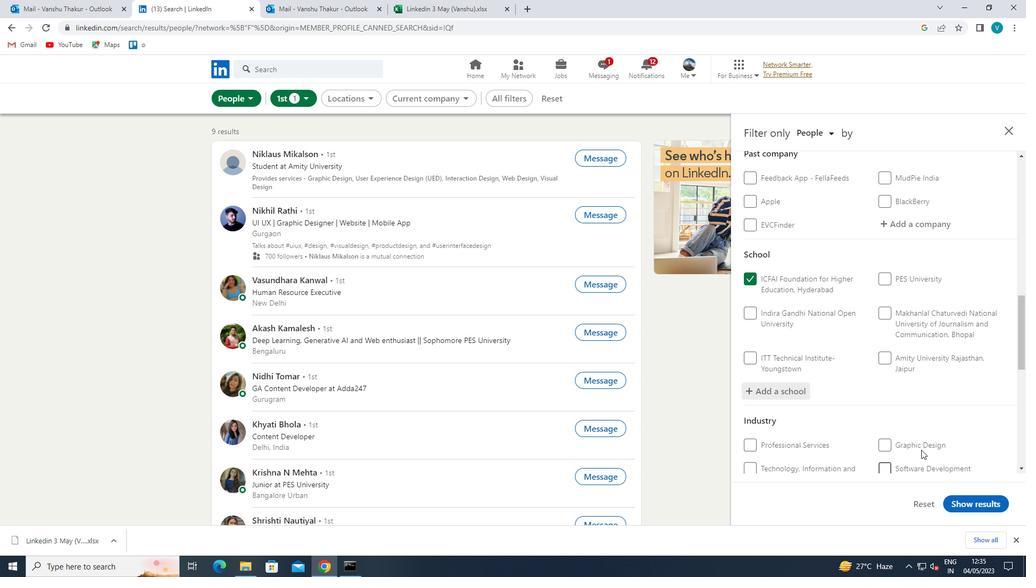 
Action: Mouse moved to (918, 401)
Screenshot: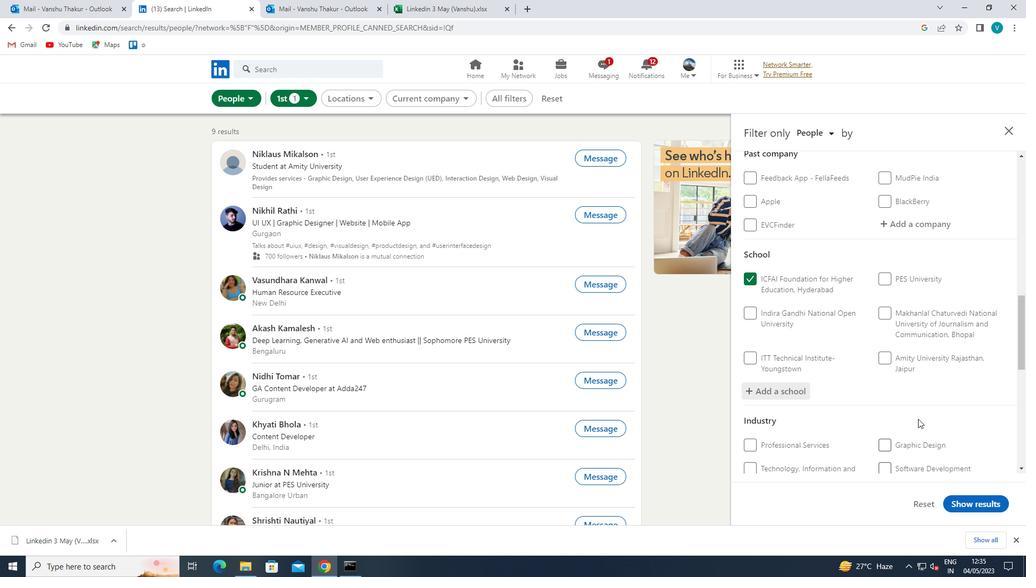 
Action: Mouse scrolled (918, 400) with delta (0, 0)
Screenshot: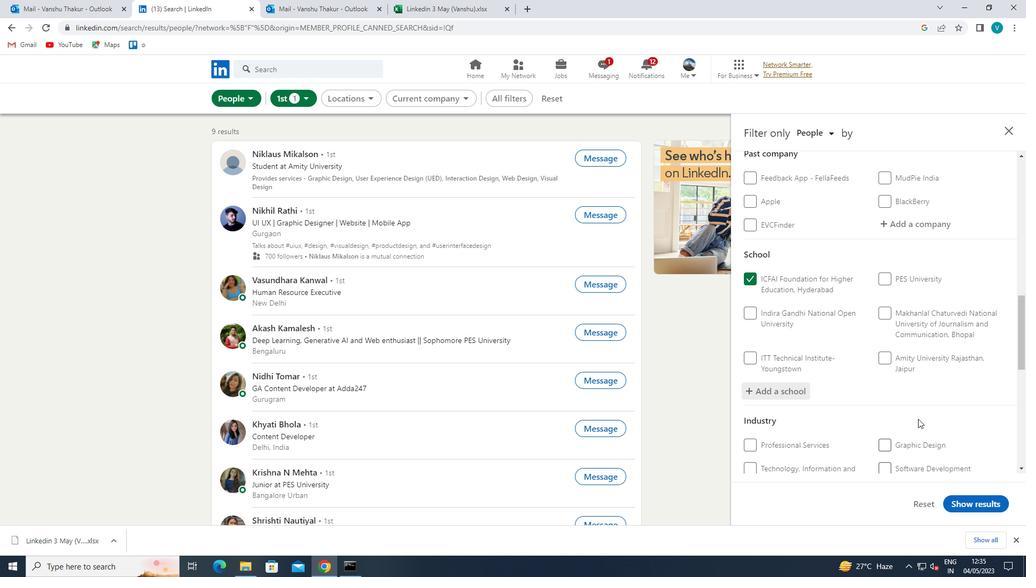 
Action: Mouse moved to (927, 345)
Screenshot: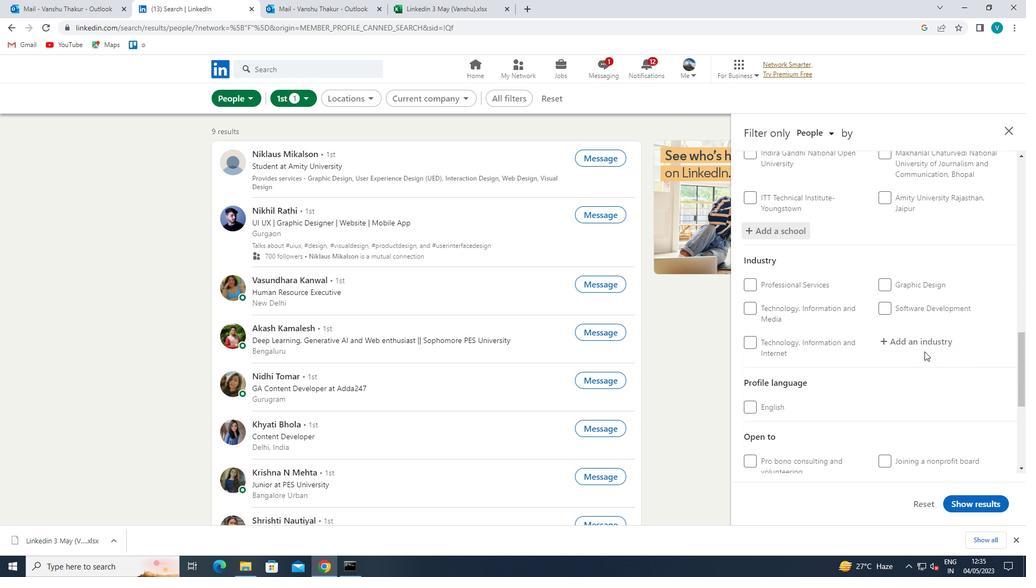 
Action: Mouse pressed left at (927, 345)
Screenshot: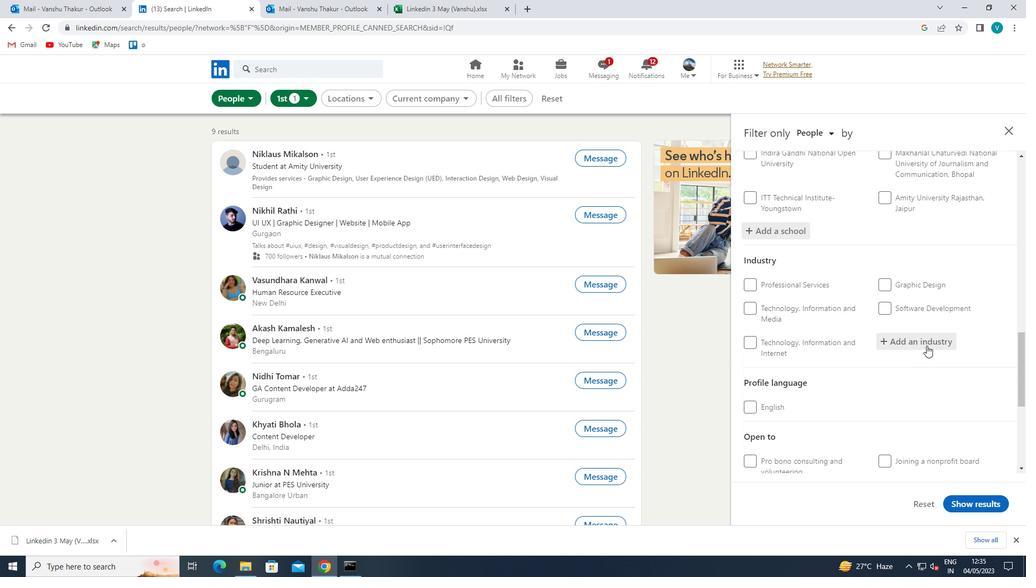 
Action: Mouse moved to (932, 340)
Screenshot: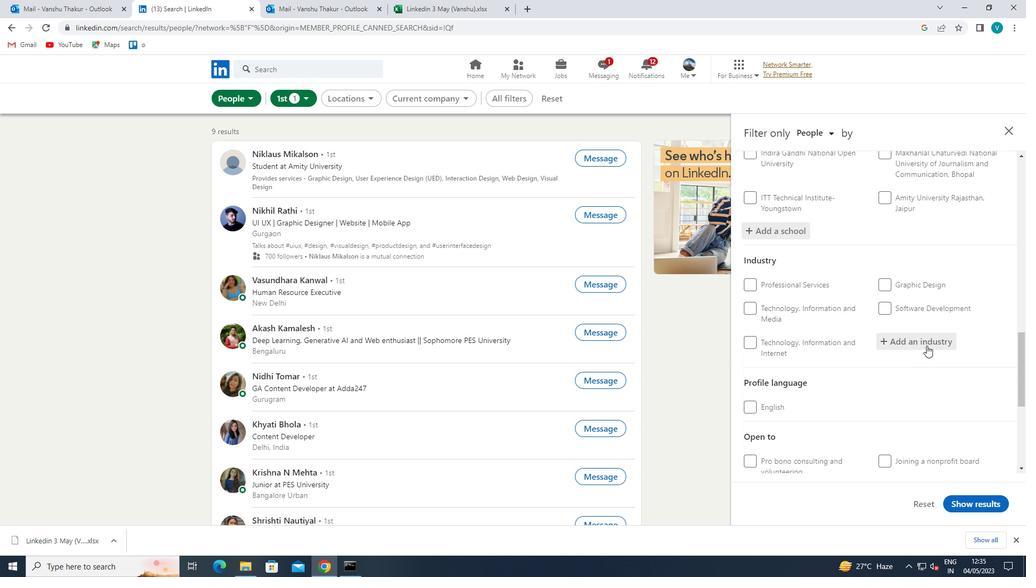 
Action: Key pressed <Key.shift>INTERNET<Key.space>
Screenshot: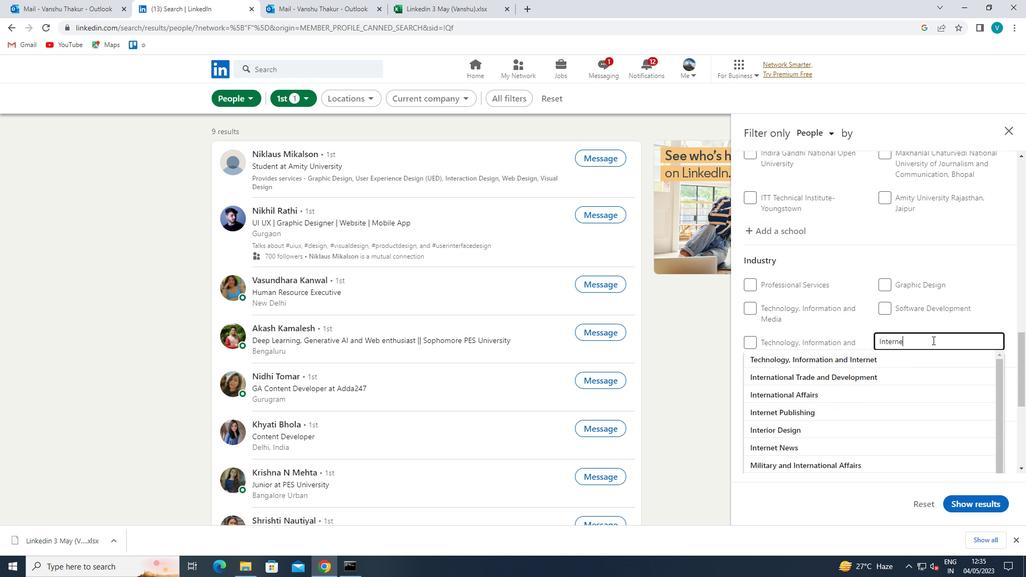 
Action: Mouse moved to (886, 370)
Screenshot: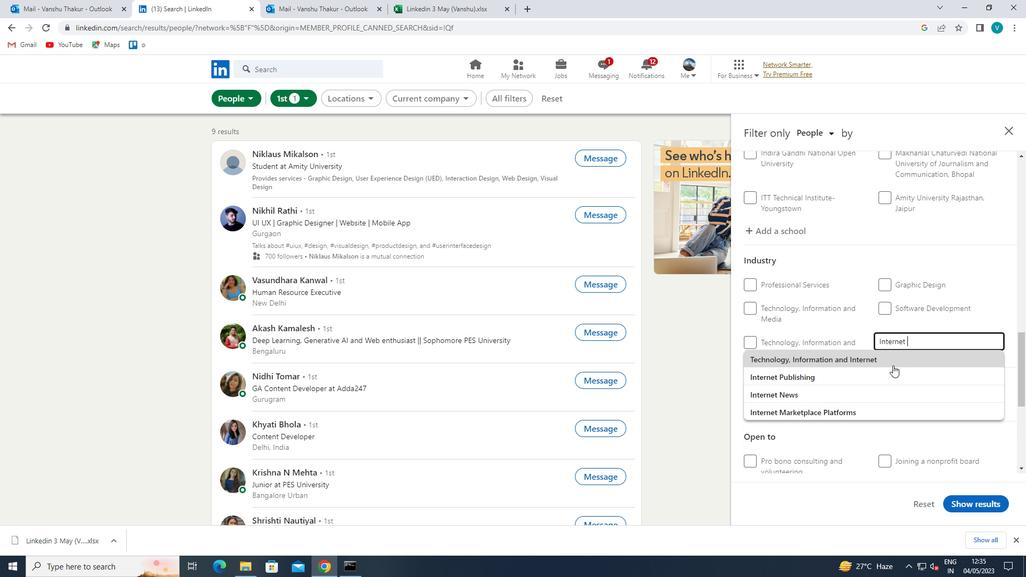 
Action: Mouse pressed left at (886, 370)
Screenshot: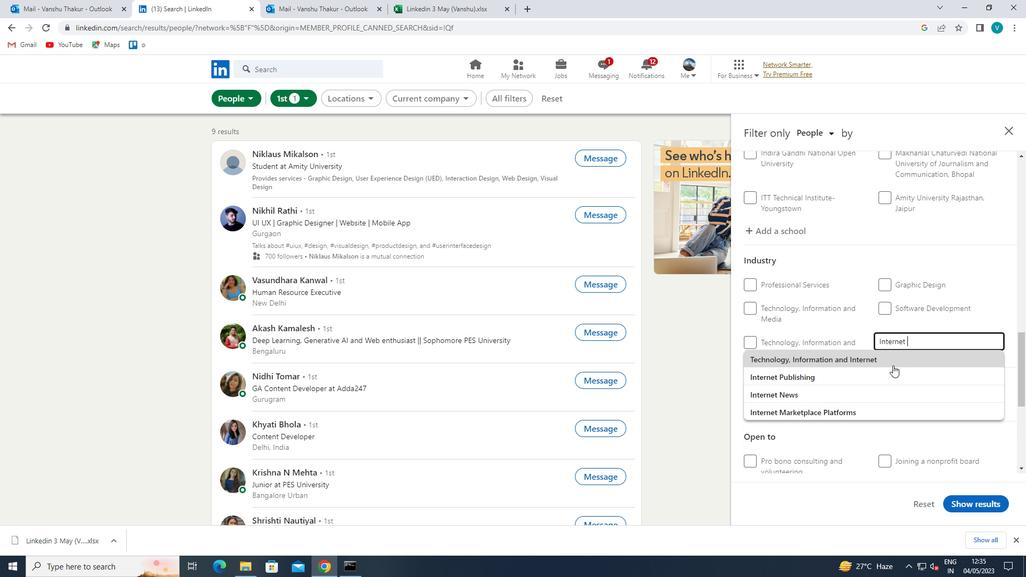 
Action: Mouse moved to (886, 370)
Screenshot: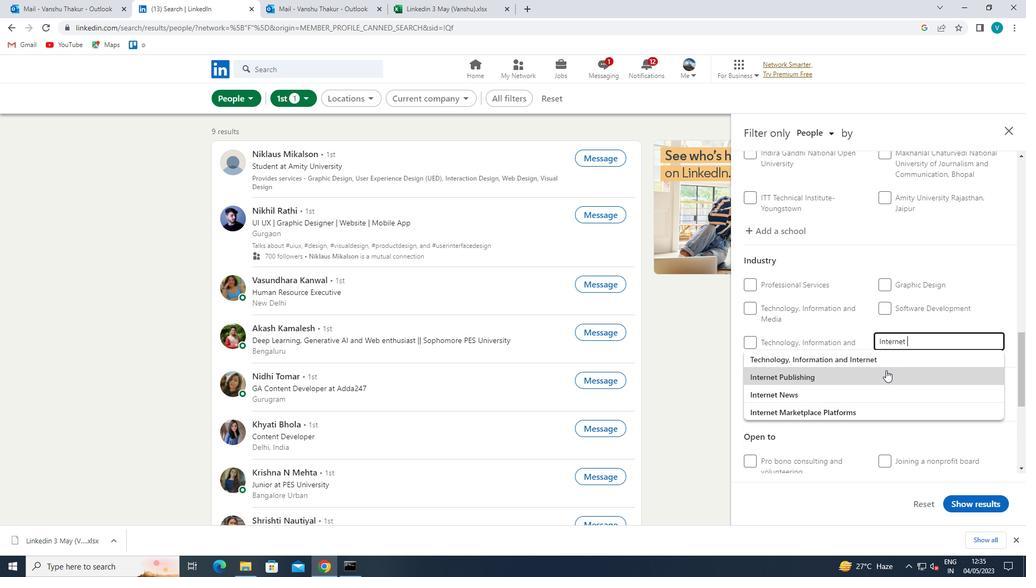 
Action: Mouse scrolled (886, 369) with delta (0, 0)
Screenshot: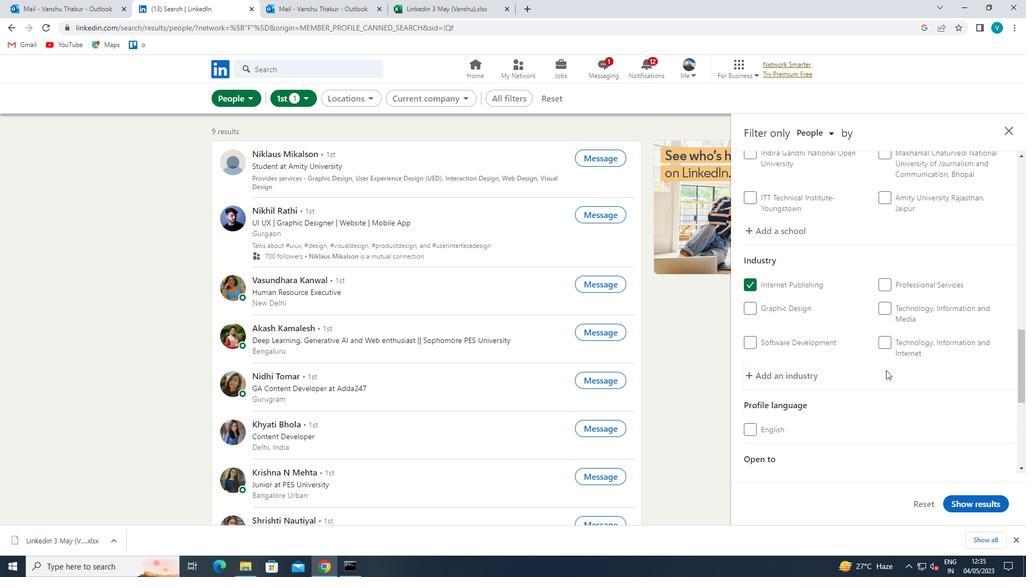 
Action: Mouse scrolled (886, 369) with delta (0, 0)
Screenshot: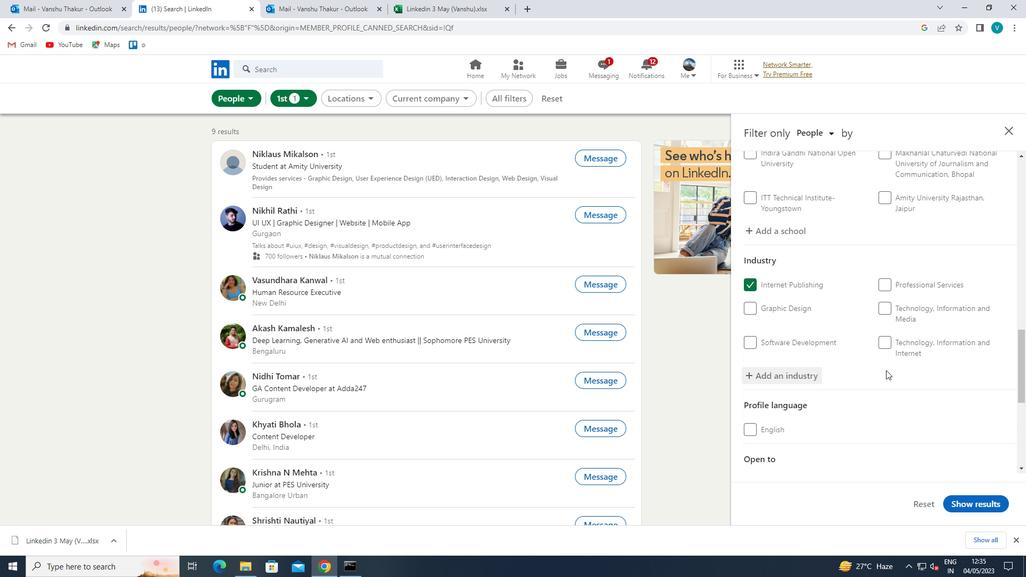 
Action: Mouse scrolled (886, 369) with delta (0, 0)
Screenshot: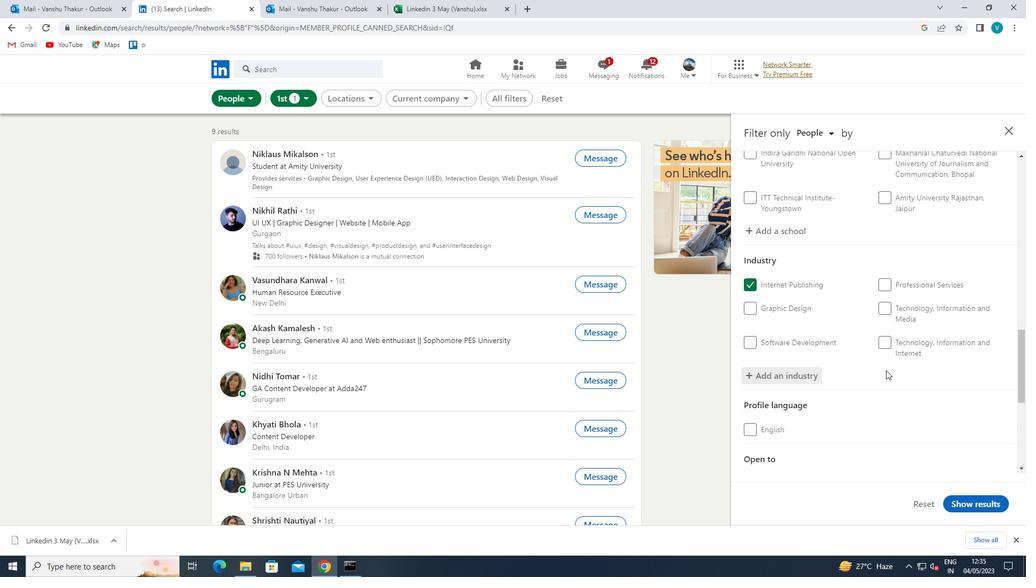 
Action: Mouse scrolled (886, 369) with delta (0, 0)
Screenshot: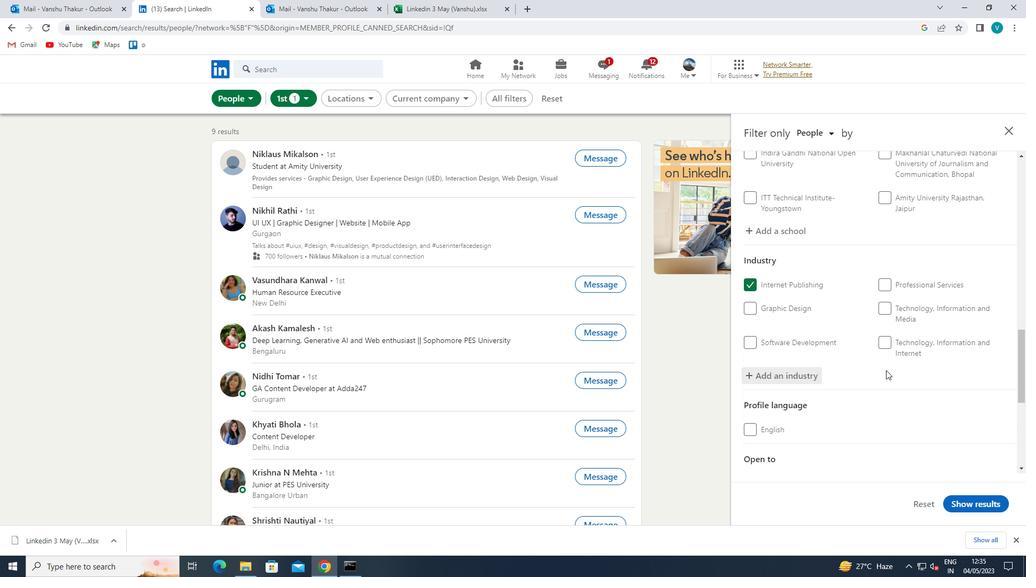 
Action: Mouse moved to (885, 370)
Screenshot: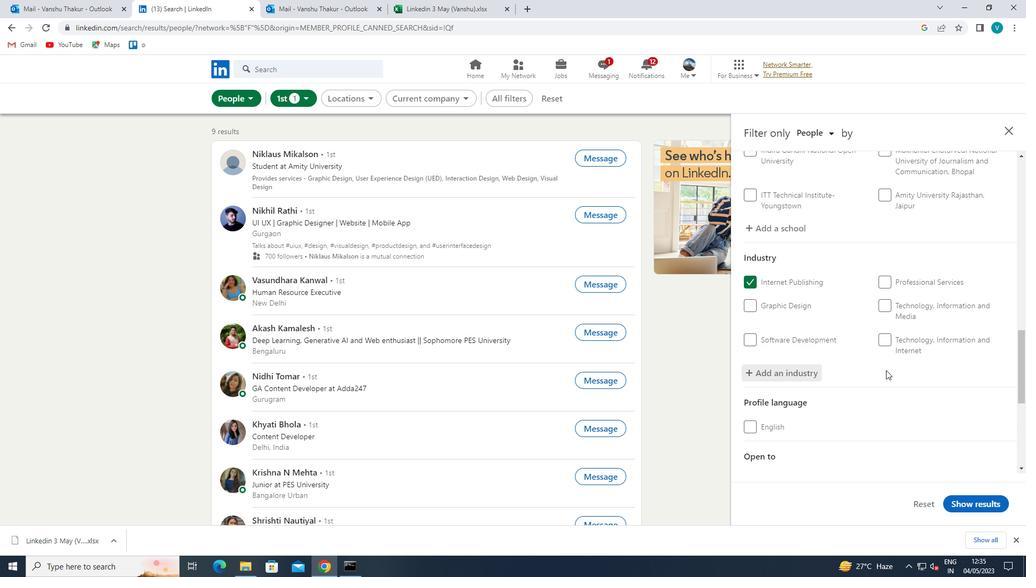 
Action: Mouse scrolled (885, 369) with delta (0, 0)
Screenshot: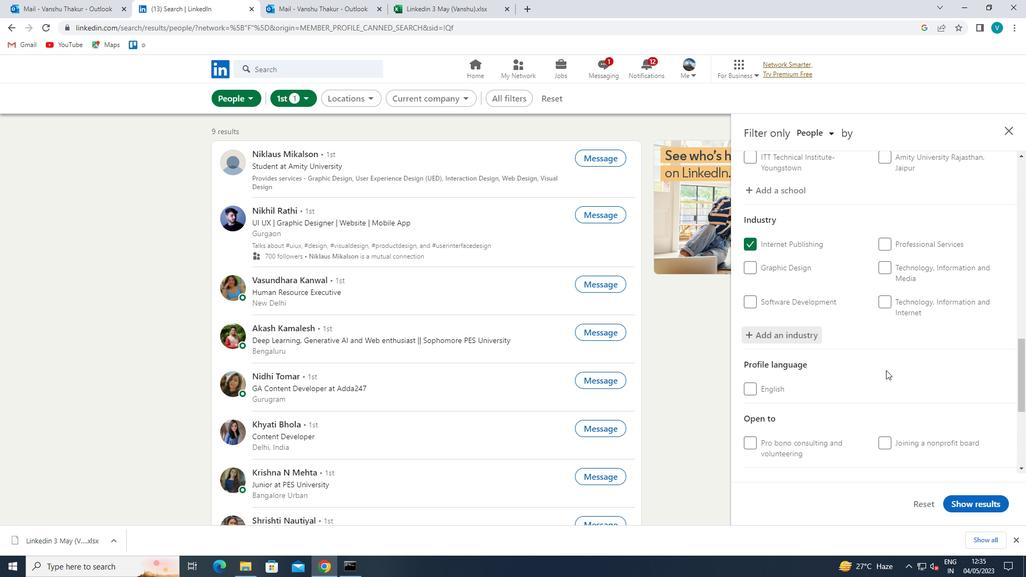 
Action: Mouse moved to (916, 329)
Screenshot: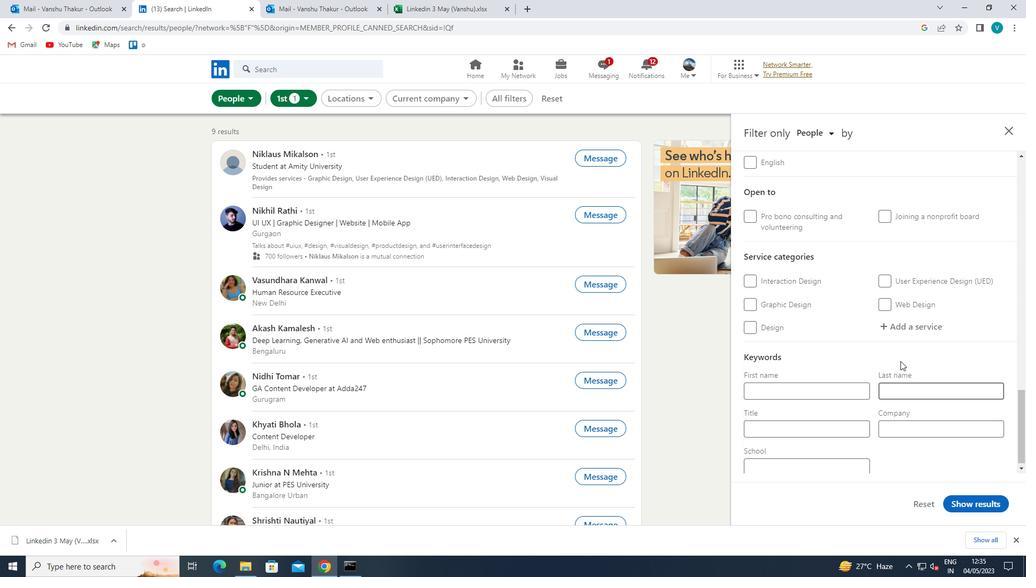 
Action: Mouse pressed left at (916, 329)
Screenshot: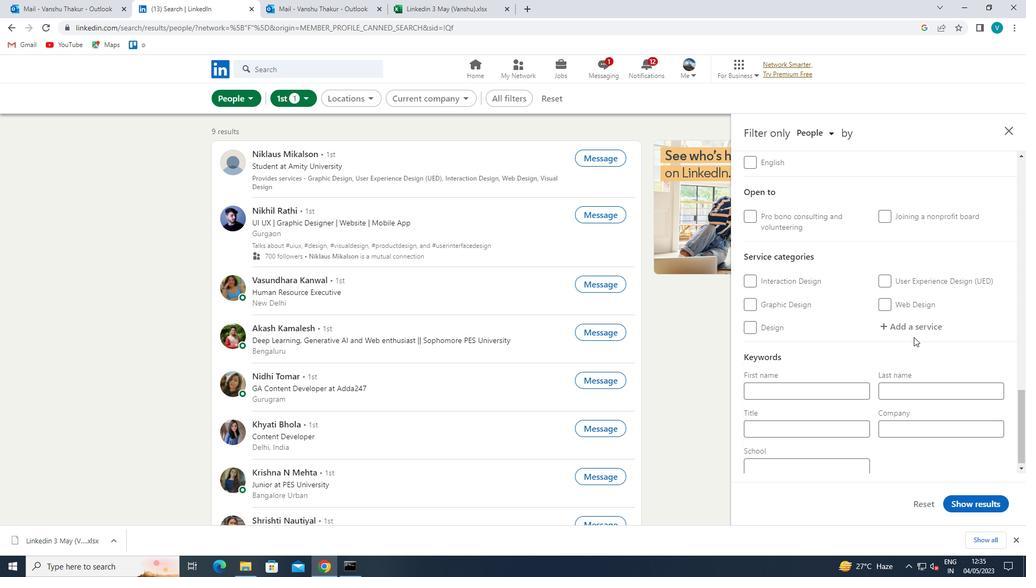 
Action: Key pressed <Key.shift>REAL<Key.space><Key.shift>ESTATE<Key.space>
Screenshot: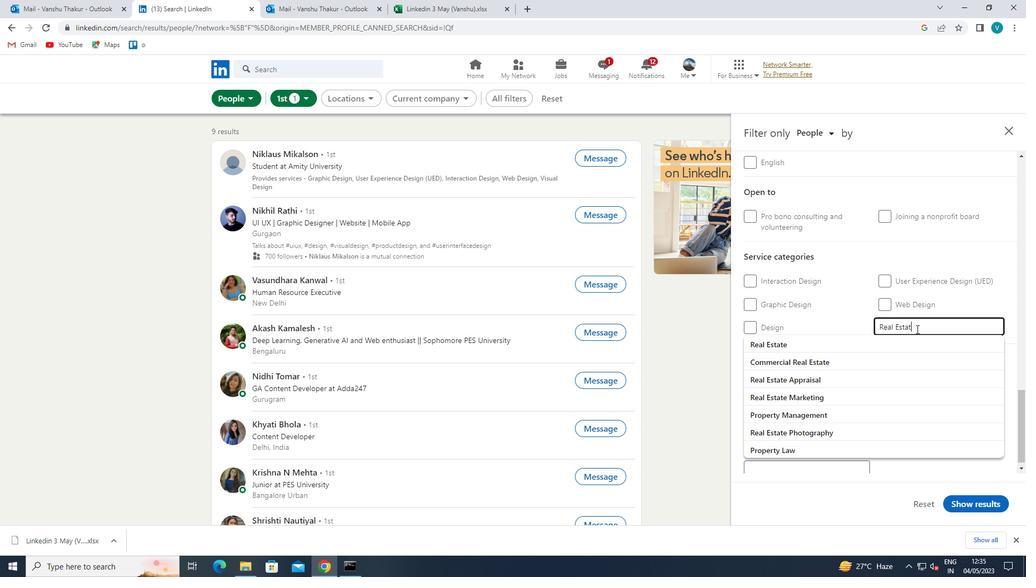 
Action: Mouse moved to (873, 377)
Screenshot: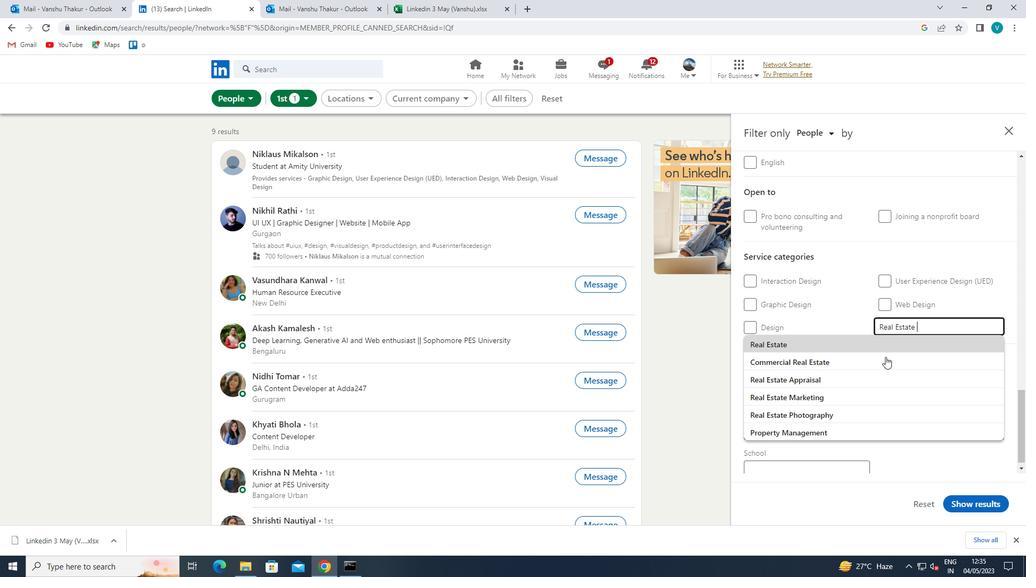 
Action: Mouse pressed left at (873, 377)
Screenshot: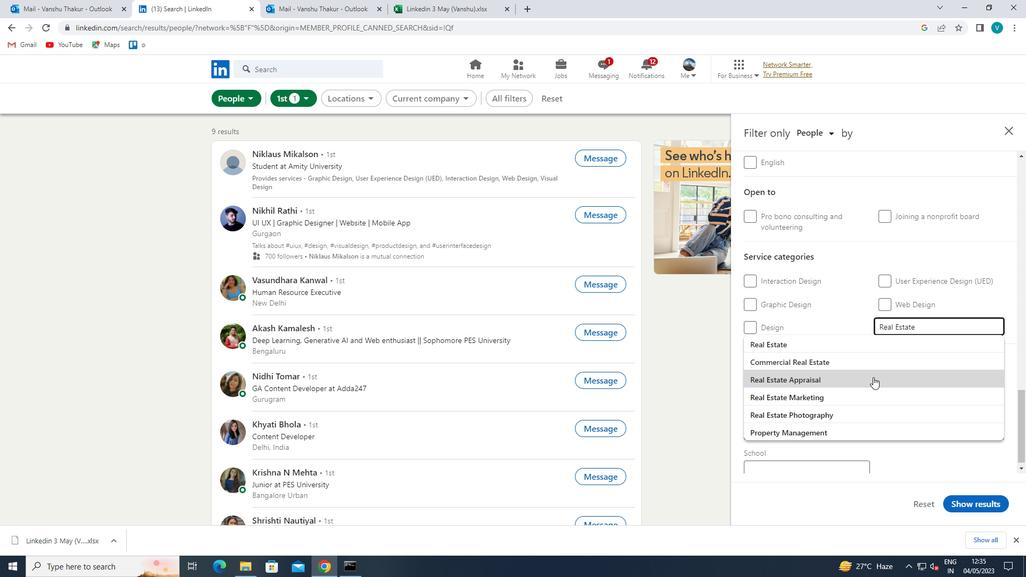 
Action: Mouse moved to (883, 371)
Screenshot: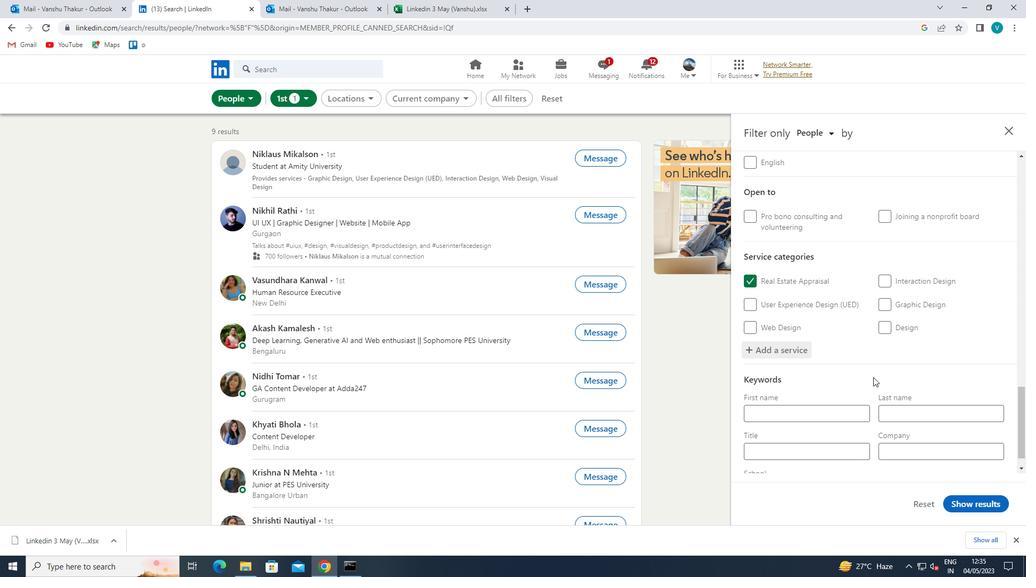 
Action: Mouse scrolled (883, 371) with delta (0, 0)
Screenshot: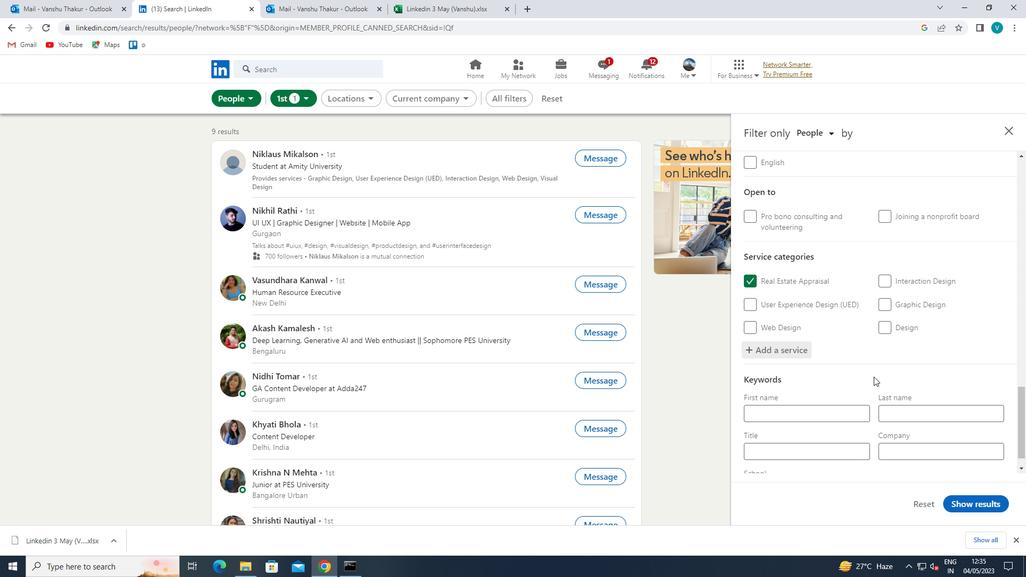 
Action: Mouse moved to (884, 371)
Screenshot: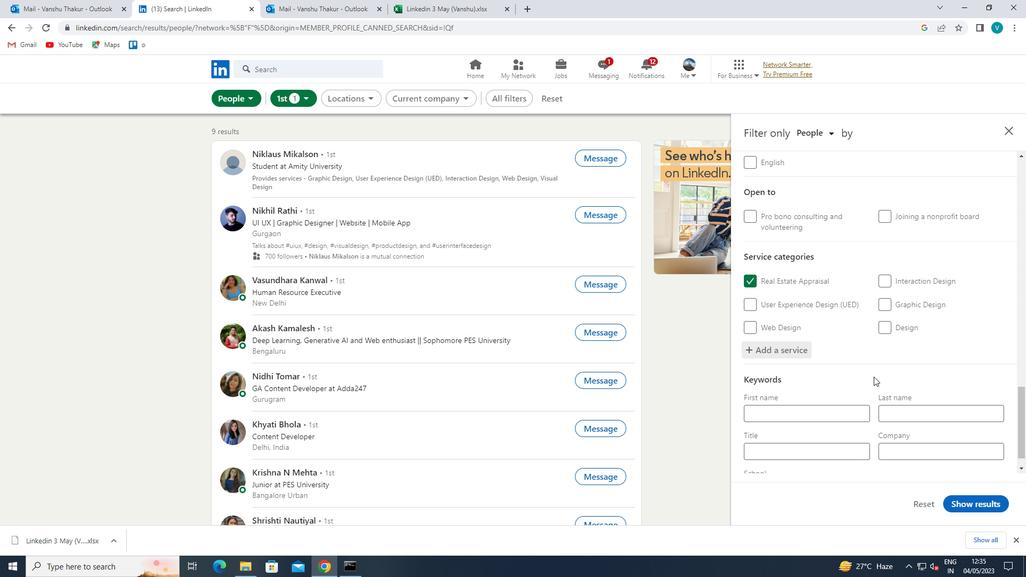 
Action: Mouse scrolled (884, 370) with delta (0, 0)
Screenshot: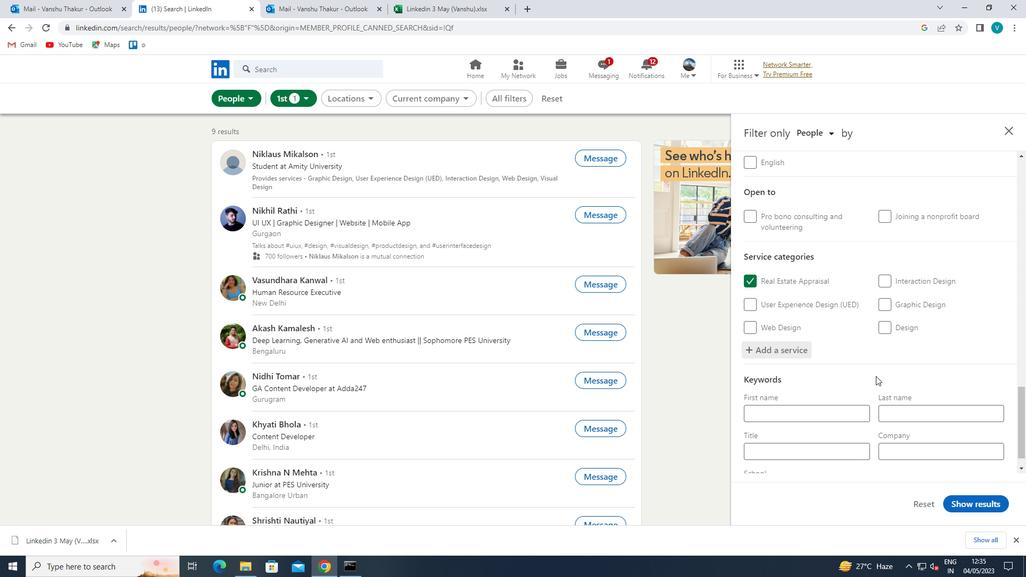 
Action: Mouse scrolled (884, 370) with delta (0, 0)
Screenshot: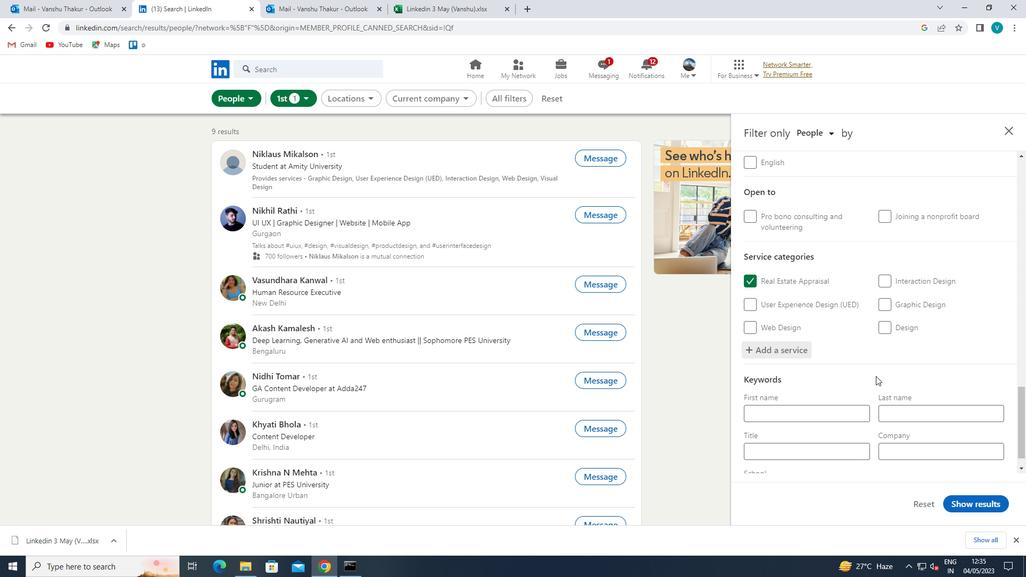 
Action: Mouse moved to (884, 371)
Screenshot: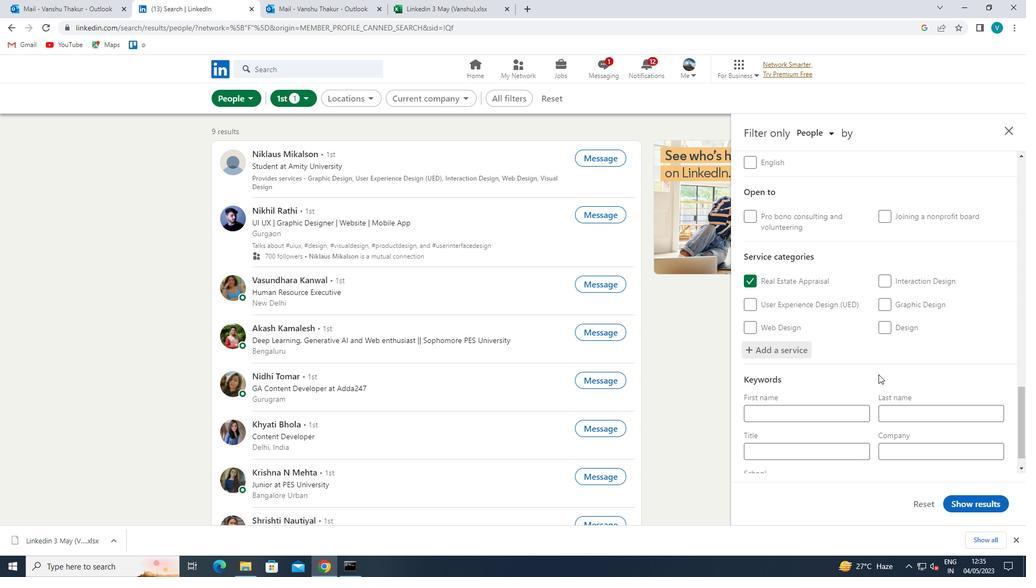 
Action: Mouse scrolled (884, 370) with delta (0, 0)
Screenshot: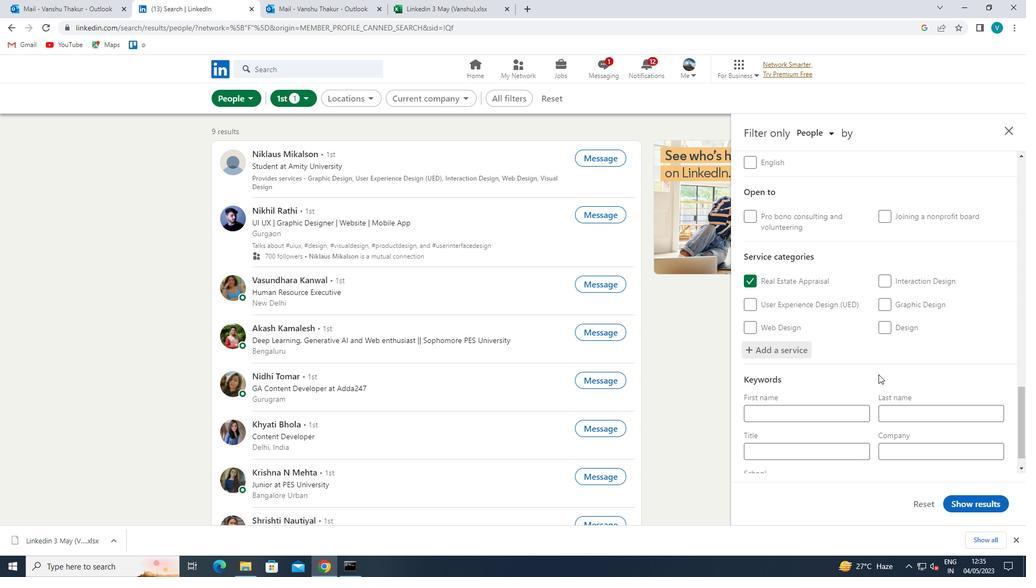 
Action: Mouse moved to (829, 418)
Screenshot: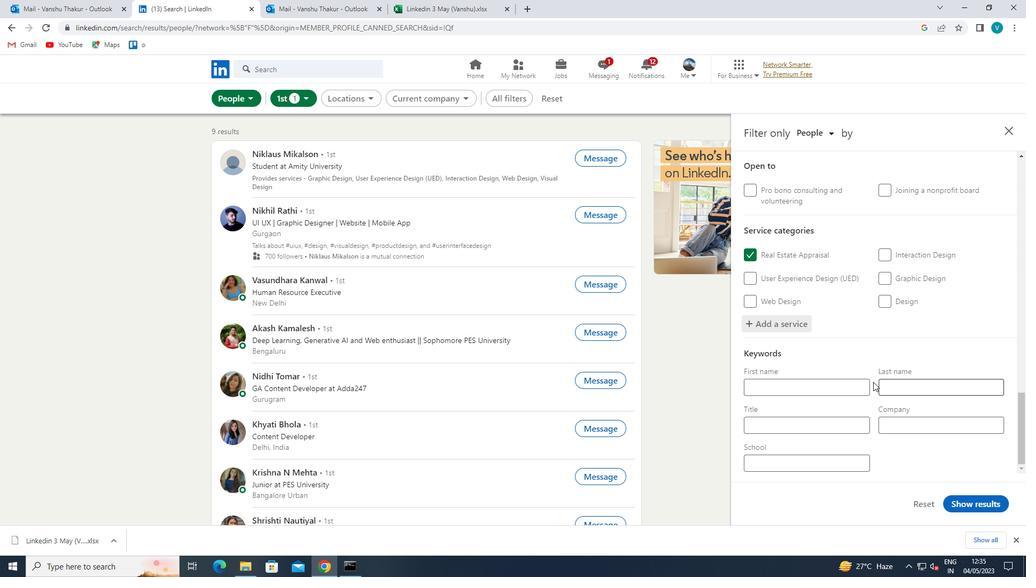 
Action: Mouse pressed left at (829, 418)
Screenshot: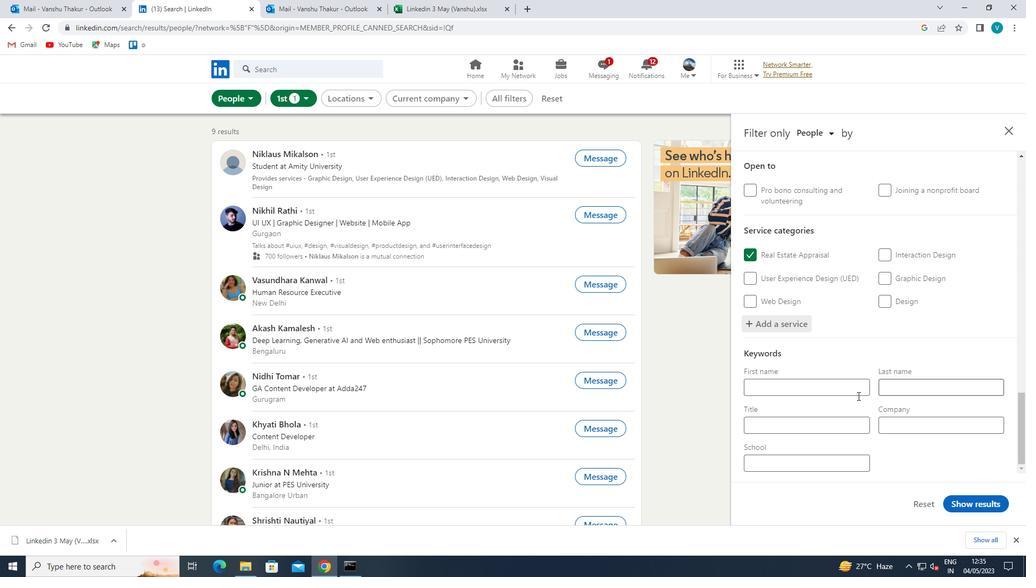 
Action: Mouse moved to (827, 420)
Screenshot: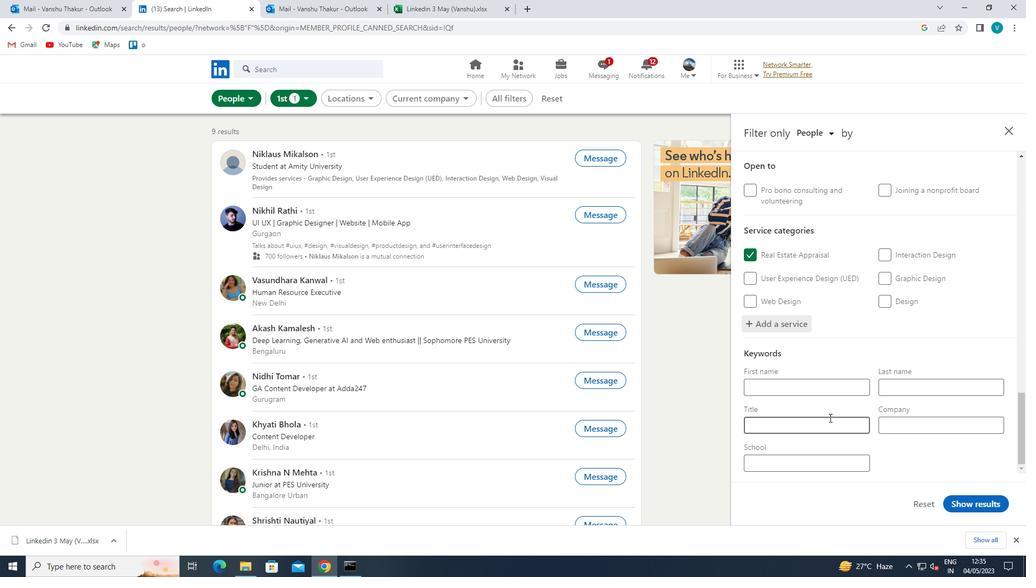 
Action: Key pressed <Key.shift>SALES<Key.space><Key.shift><Key.shift><Key.shift><Key.shift>REPRESESNTAIVE<Key.space>
Screenshot: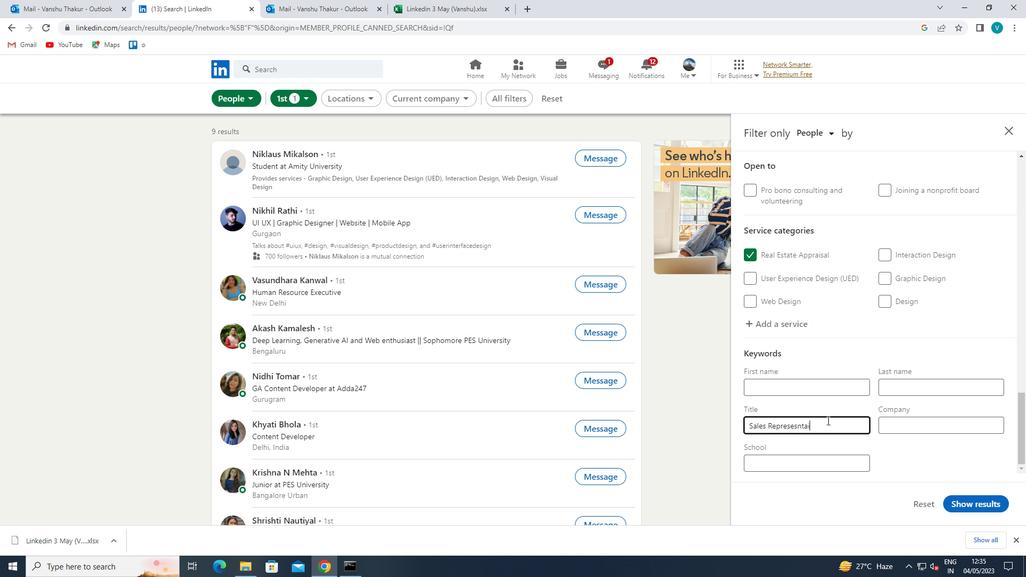 
Action: Mouse moved to (798, 427)
Screenshot: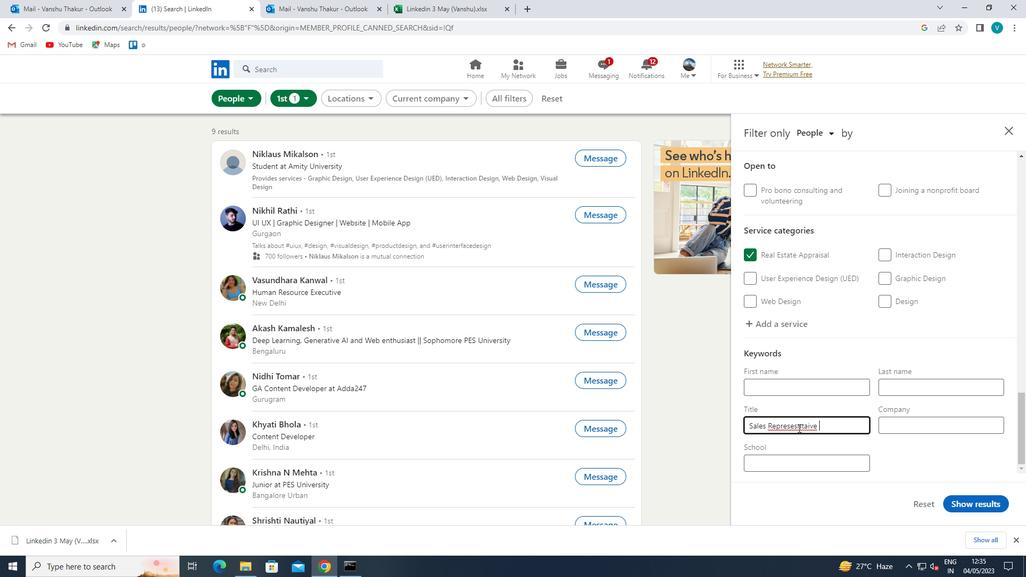 
Action: Mouse pressed left at (798, 427)
Screenshot: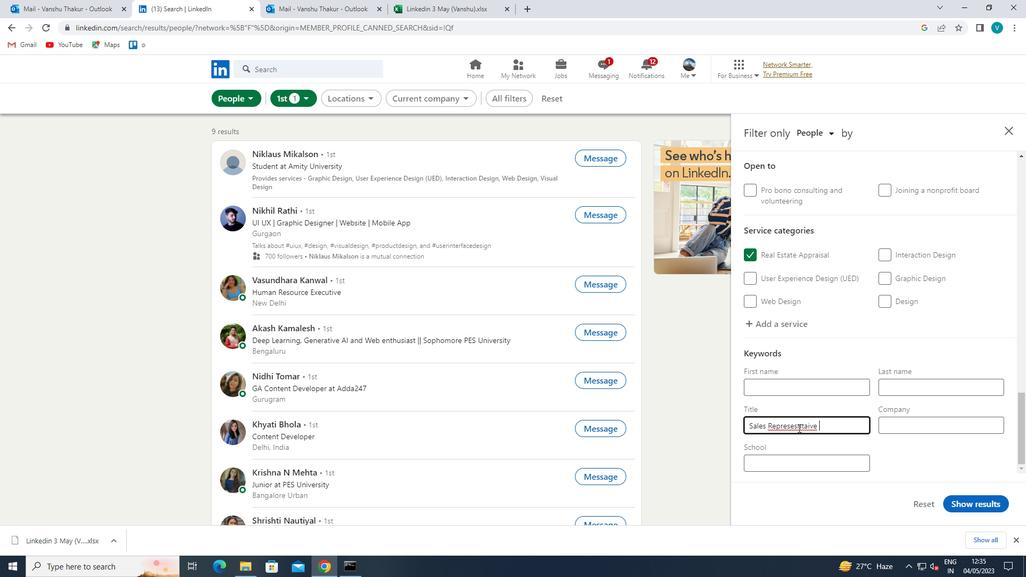 
Action: Mouse moved to (797, 433)
Screenshot: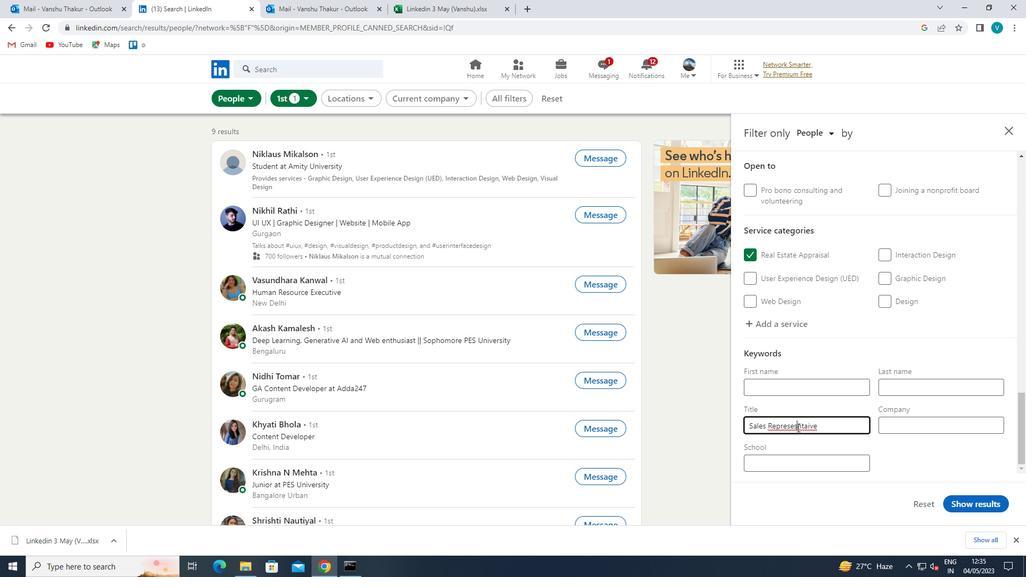 
Action: Key pressed <Key.backspace>
Screenshot: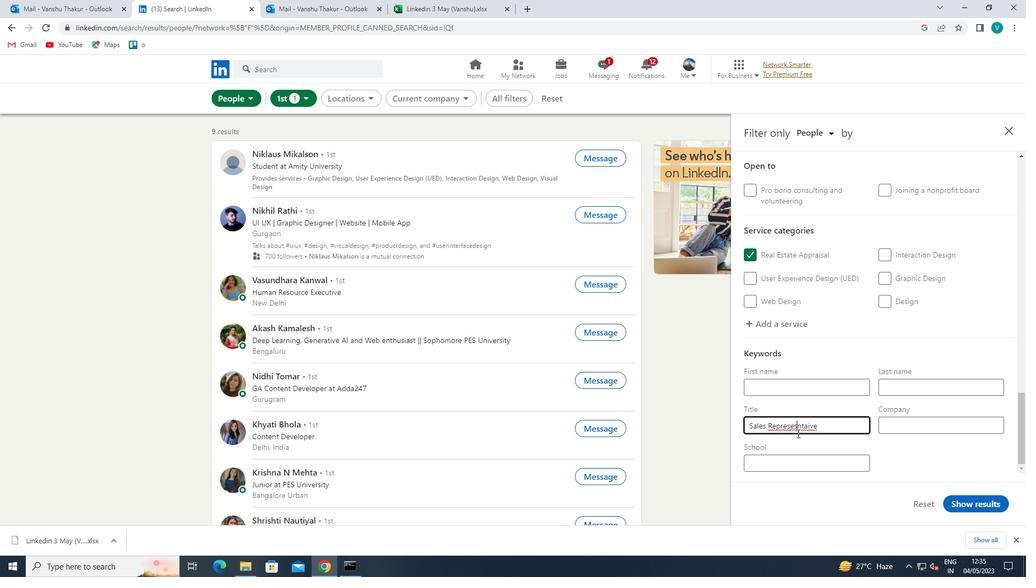
Action: Mouse moved to (804, 426)
Screenshot: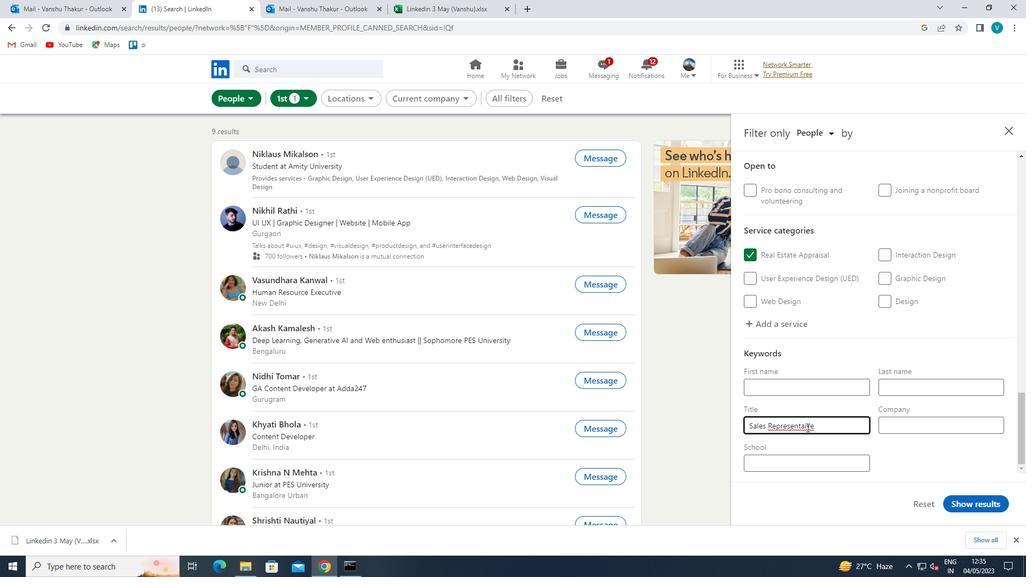 
Action: Mouse pressed left at (804, 426)
Screenshot: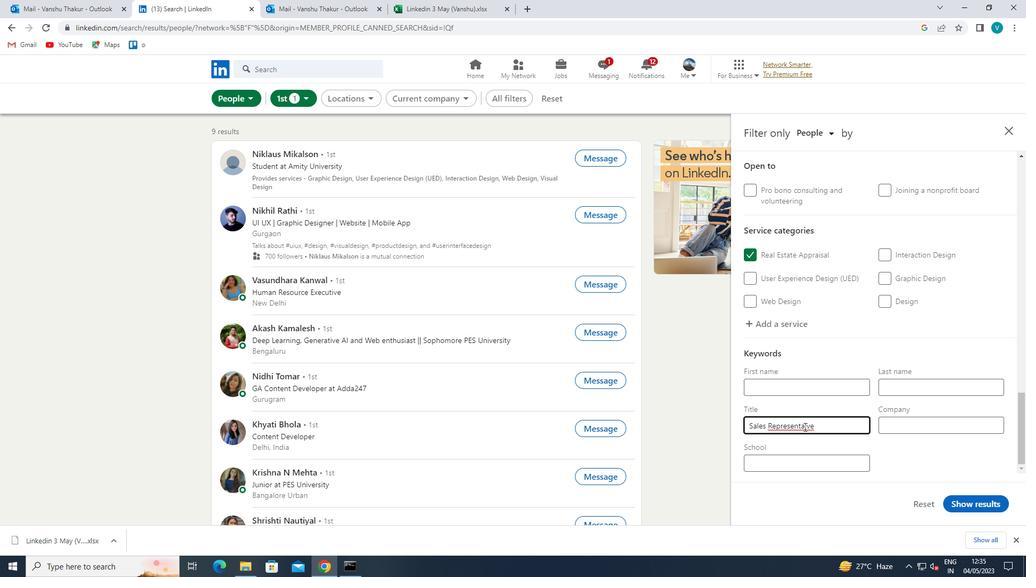 
Action: Mouse moved to (805, 448)
Screenshot: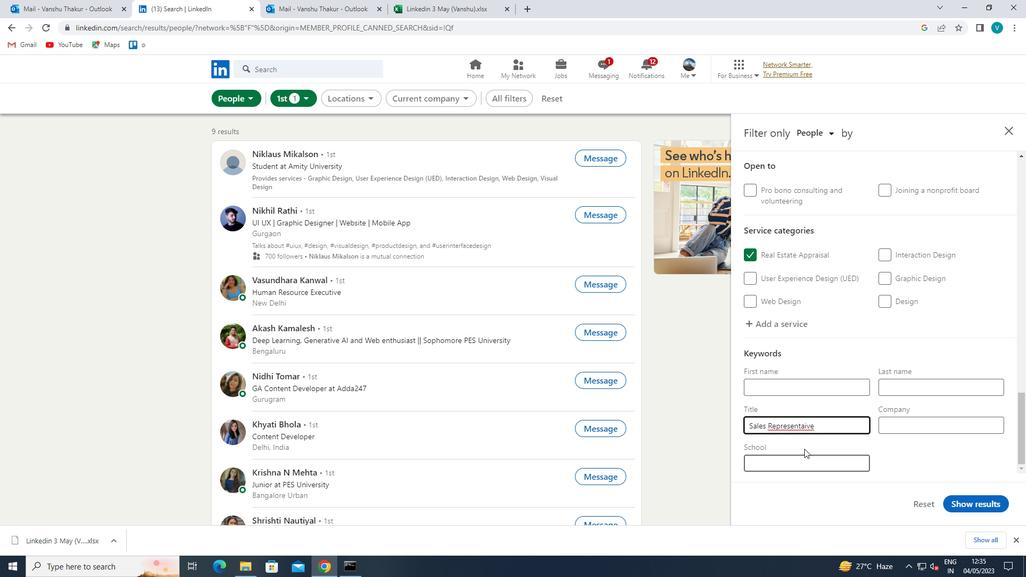 
Action: Key pressed T
Screenshot: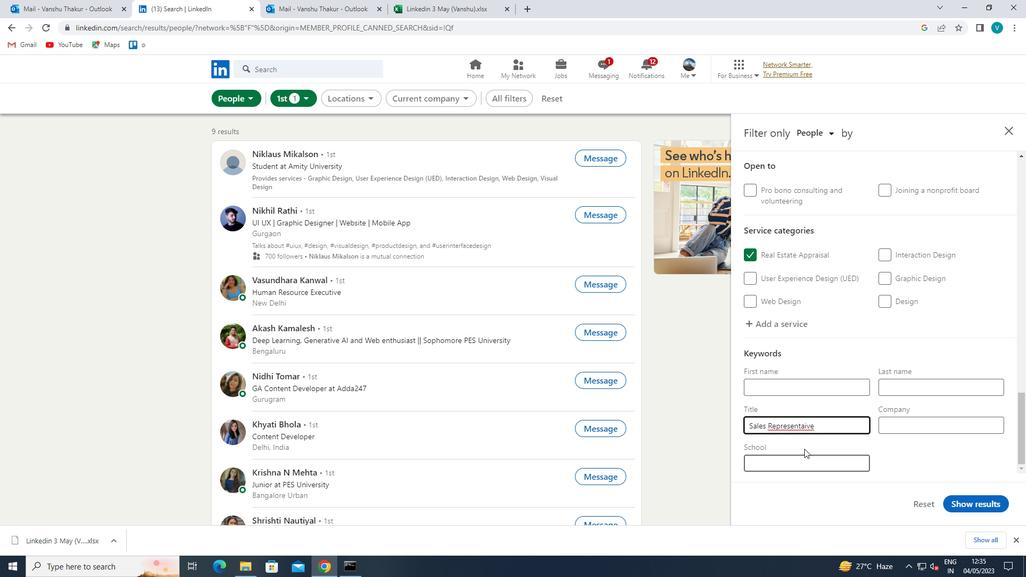
Action: Mouse moved to (970, 511)
Screenshot: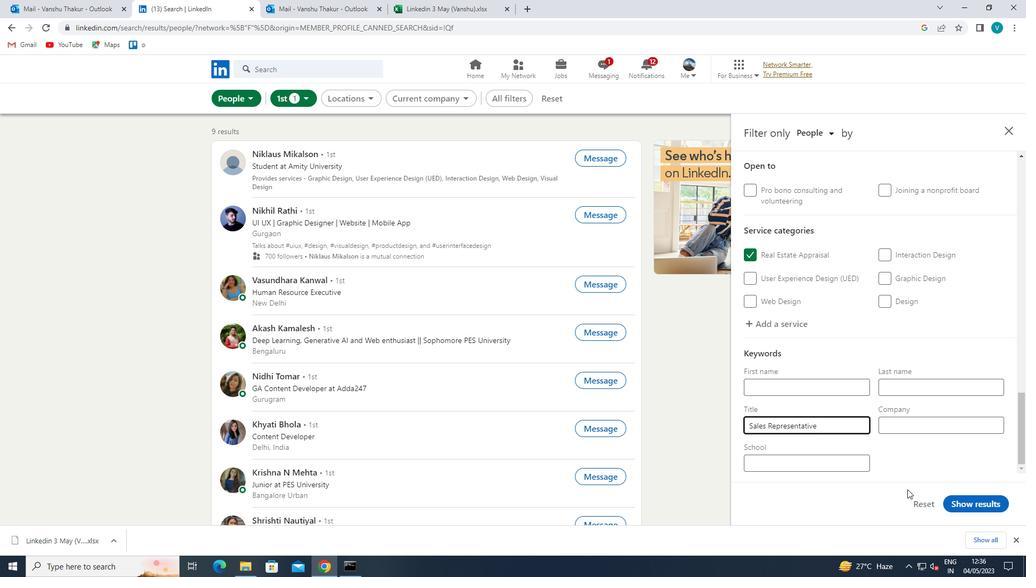 
Action: Mouse pressed left at (970, 511)
Screenshot: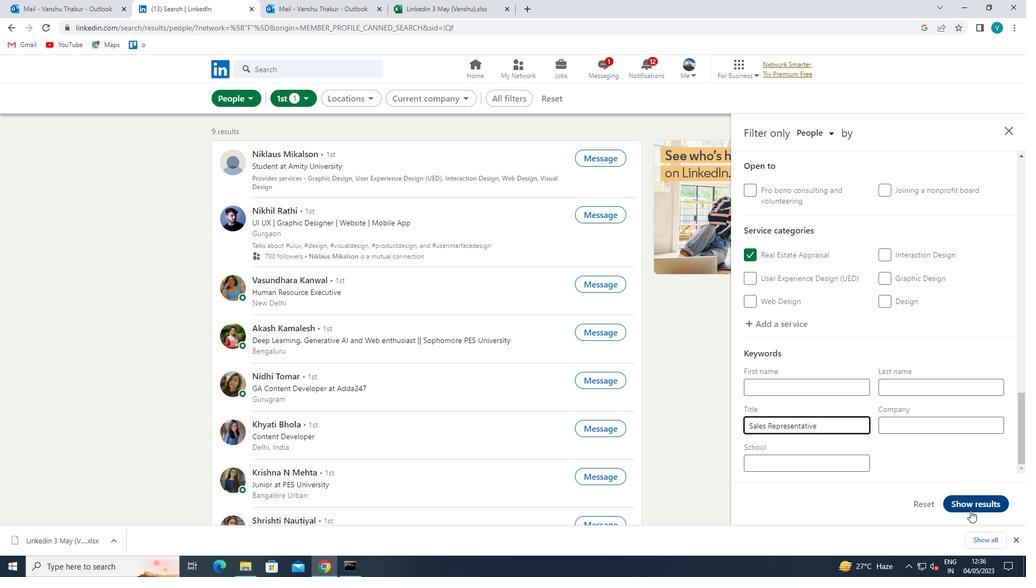 
